 Task: Look for space in Warangal, India from 12th  August, 2023 to 15th August, 2023 for 3 adults in price range Rs.12000 to Rs.16000. Place can be entire place with 2 bedrooms having 3 beds and 1 bathroom. Property type can be house, flat, guest house. Amenities needed are: washing machine. Booking option can be shelf check-in. Required host language is English.
Action: Mouse moved to (484, 70)
Screenshot: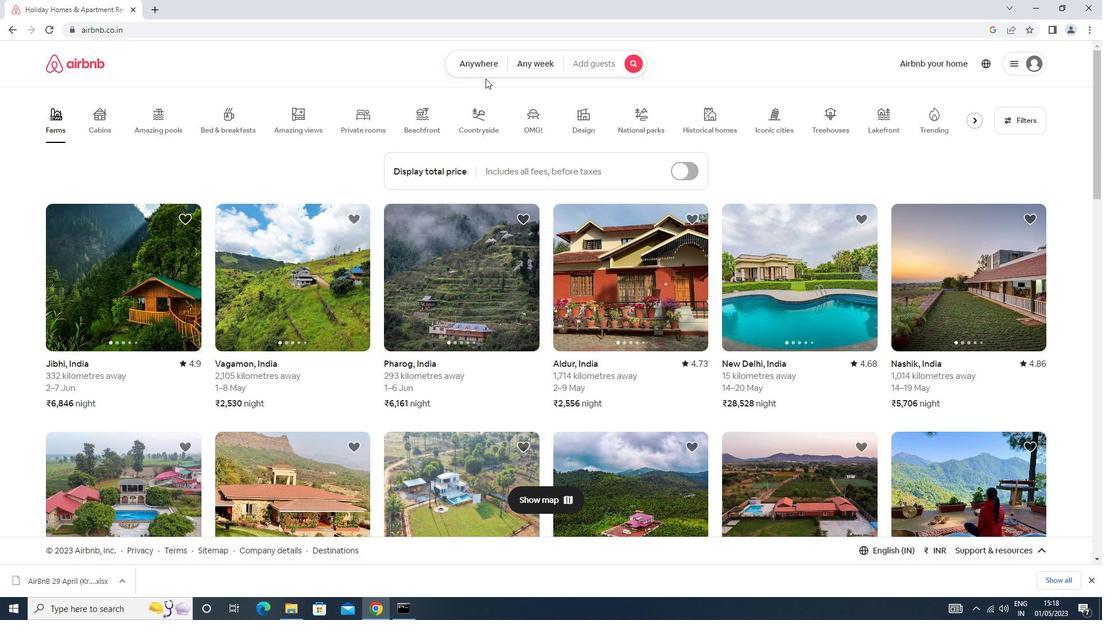 
Action: Mouse pressed left at (484, 70)
Screenshot: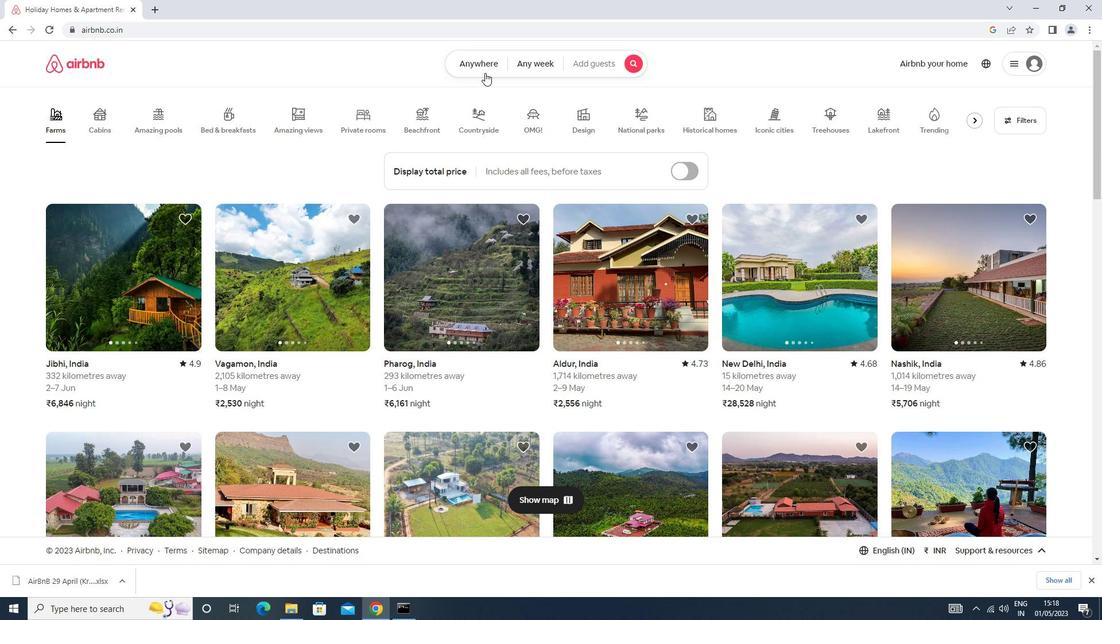 
Action: Mouse moved to (426, 109)
Screenshot: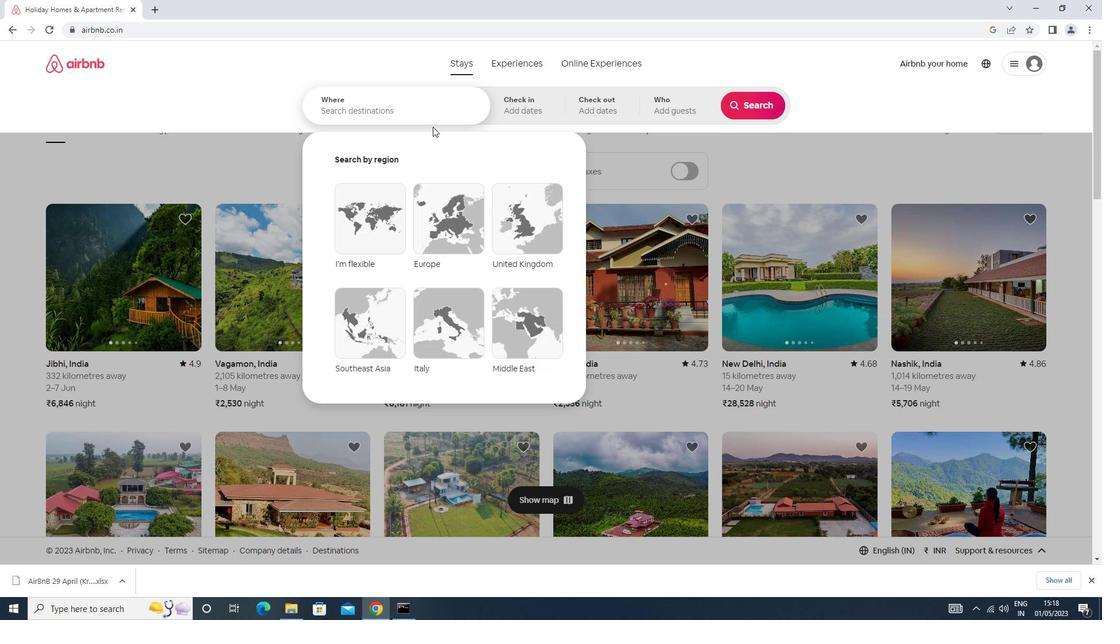 
Action: Mouse pressed left at (426, 109)
Screenshot: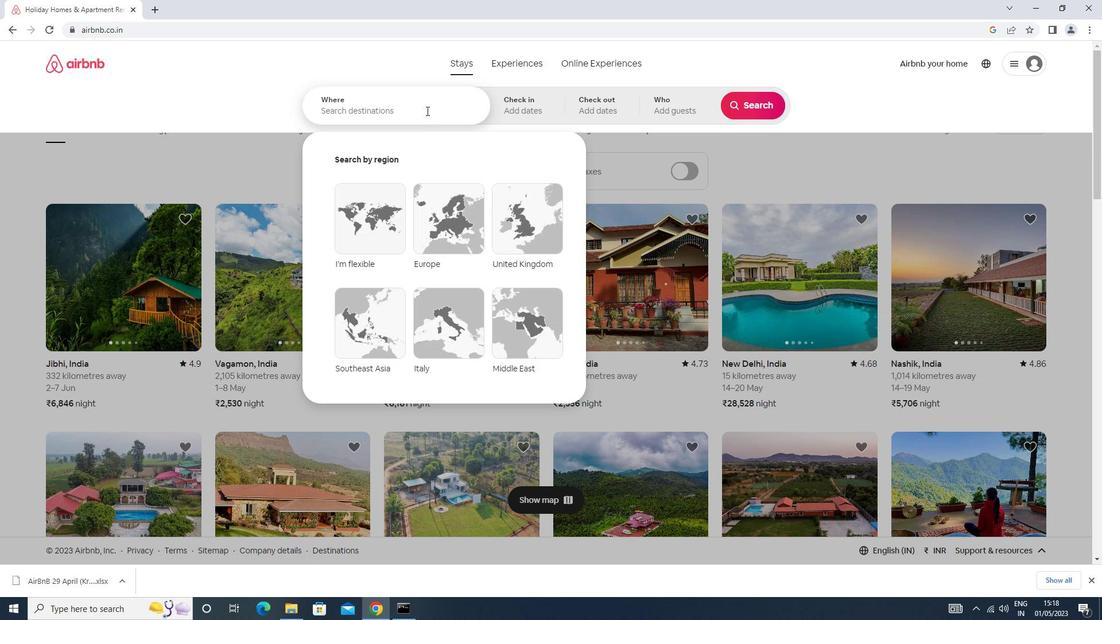
Action: Mouse moved to (422, 111)
Screenshot: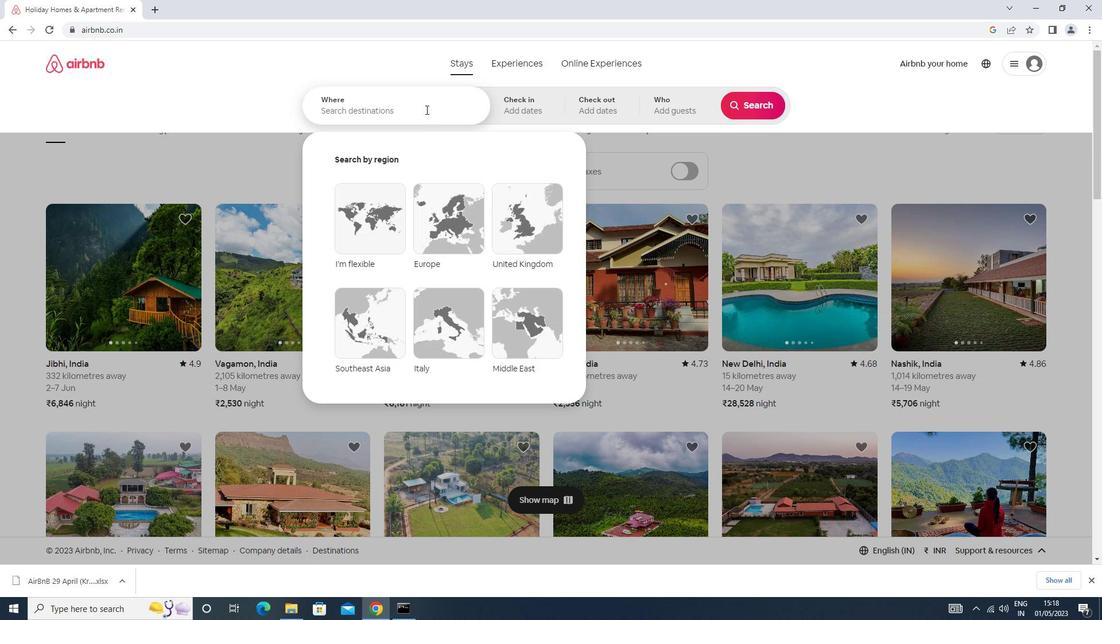 
Action: Key pressed <Key.caps_lock>w<Key.caps_lock>aranga;<Key.backspace>l<Key.space><Key.down><Key.enter>
Screenshot: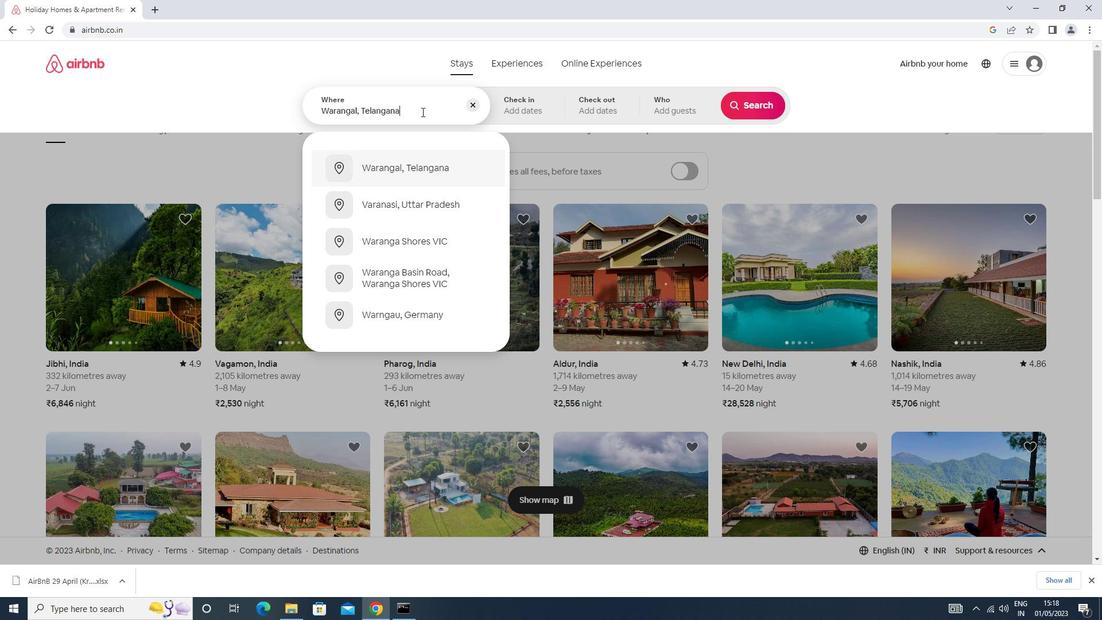 
Action: Mouse moved to (750, 189)
Screenshot: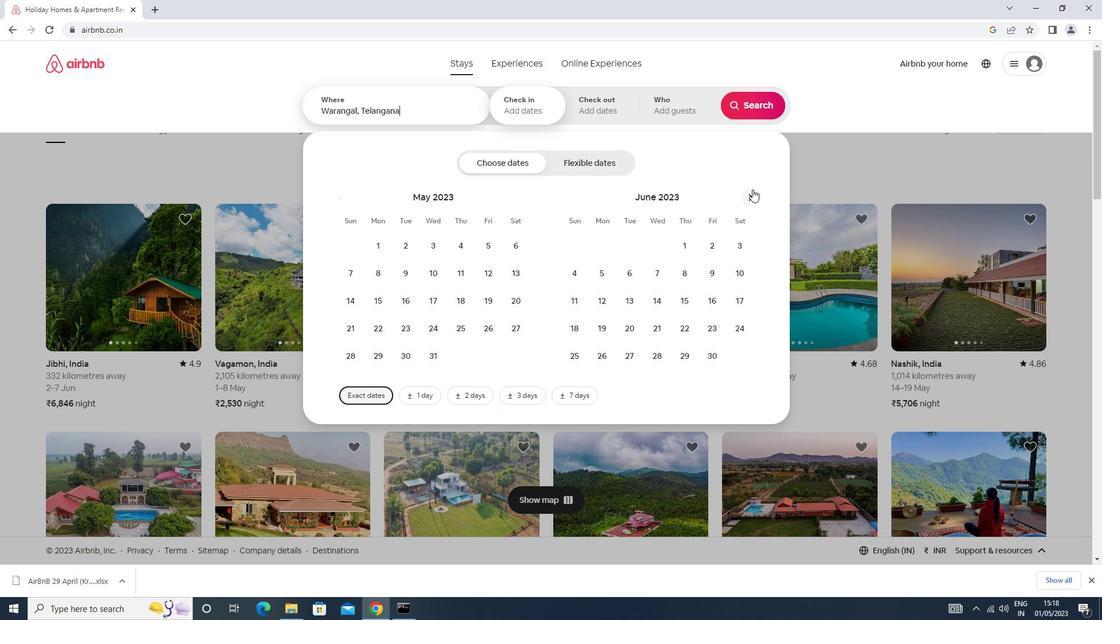 
Action: Mouse pressed left at (750, 189)
Screenshot: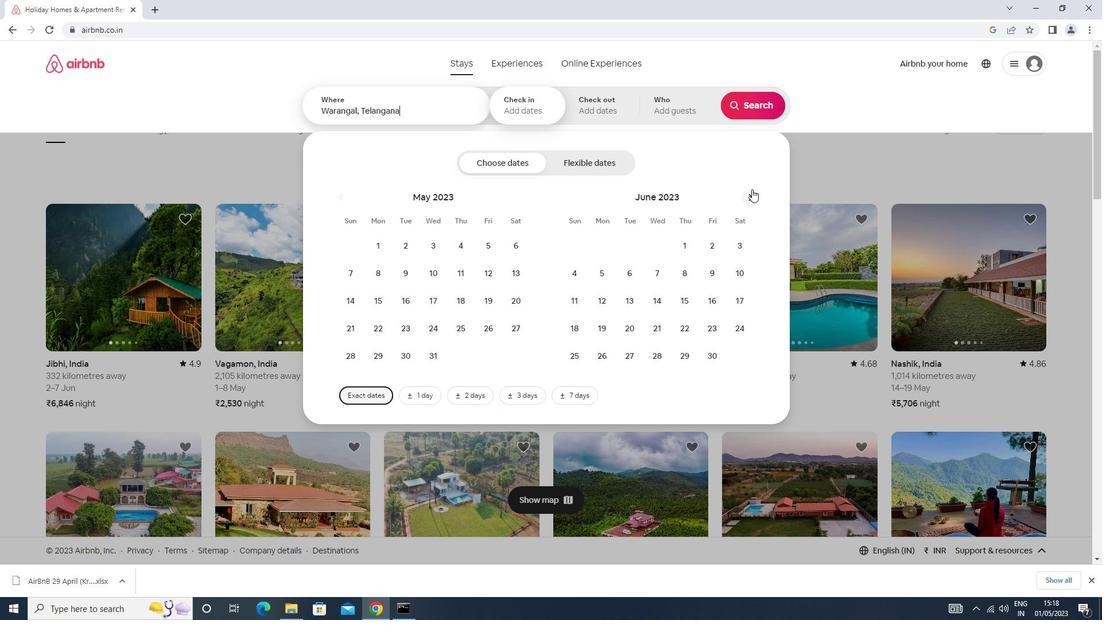 
Action: Mouse moved to (749, 191)
Screenshot: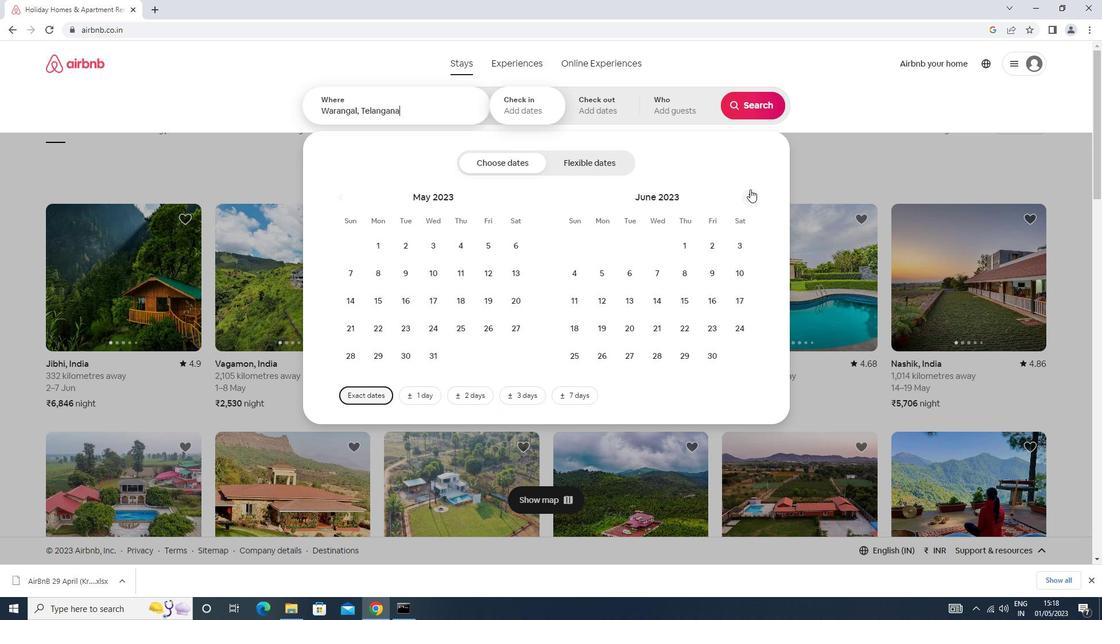 
Action: Mouse pressed left at (749, 191)
Screenshot: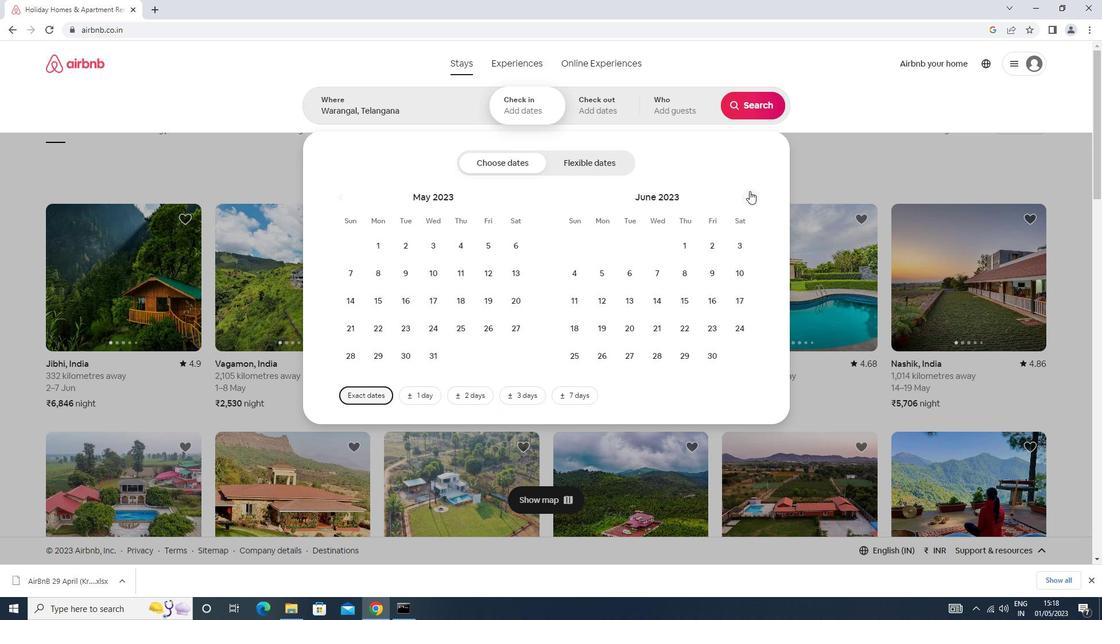 
Action: Mouse moved to (749, 191)
Screenshot: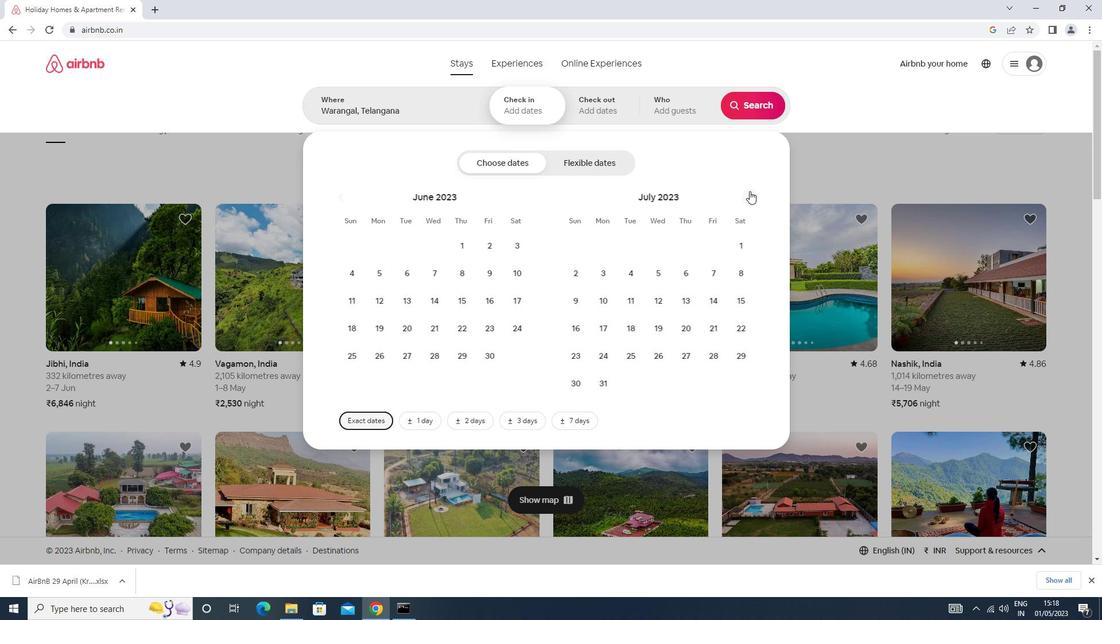 
Action: Mouse pressed left at (749, 191)
Screenshot: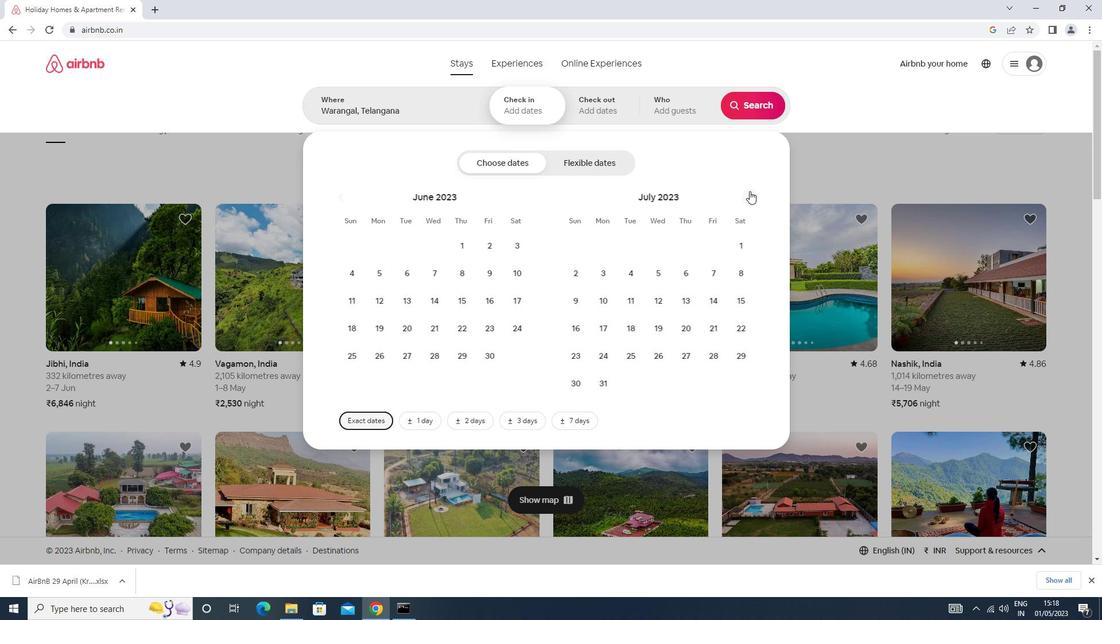 
Action: Mouse moved to (735, 271)
Screenshot: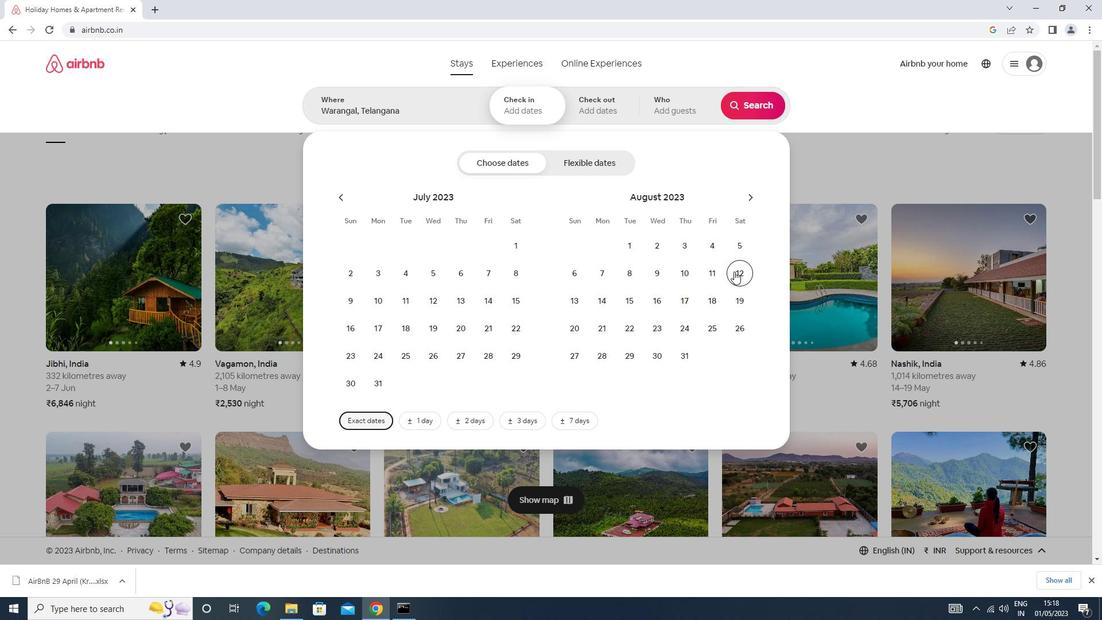 
Action: Mouse pressed left at (735, 271)
Screenshot: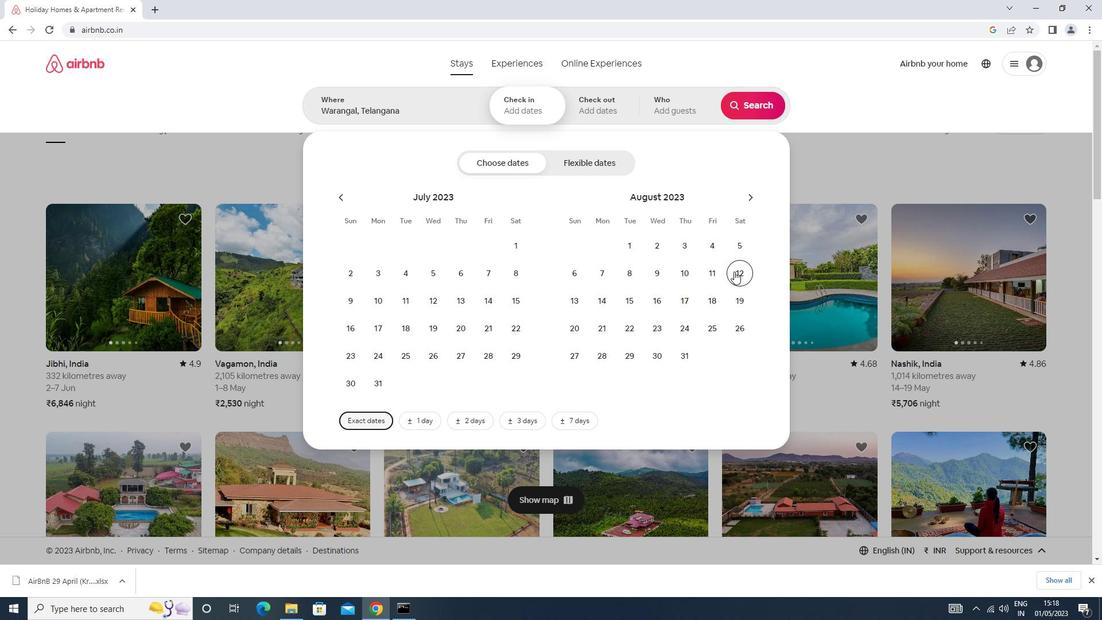 
Action: Mouse moved to (627, 298)
Screenshot: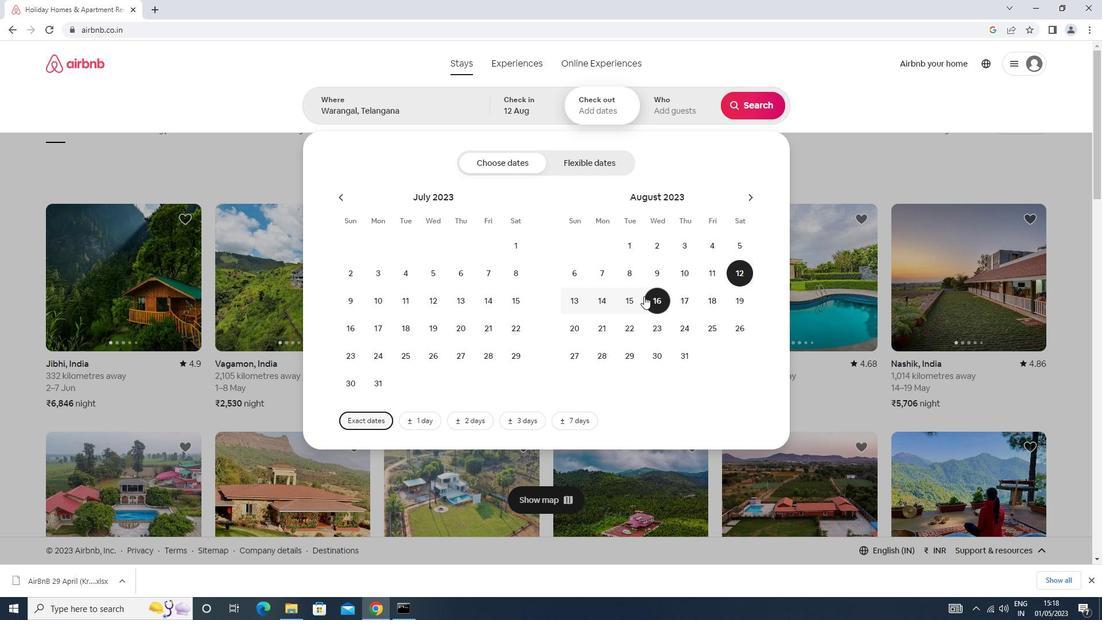 
Action: Mouse pressed left at (627, 298)
Screenshot: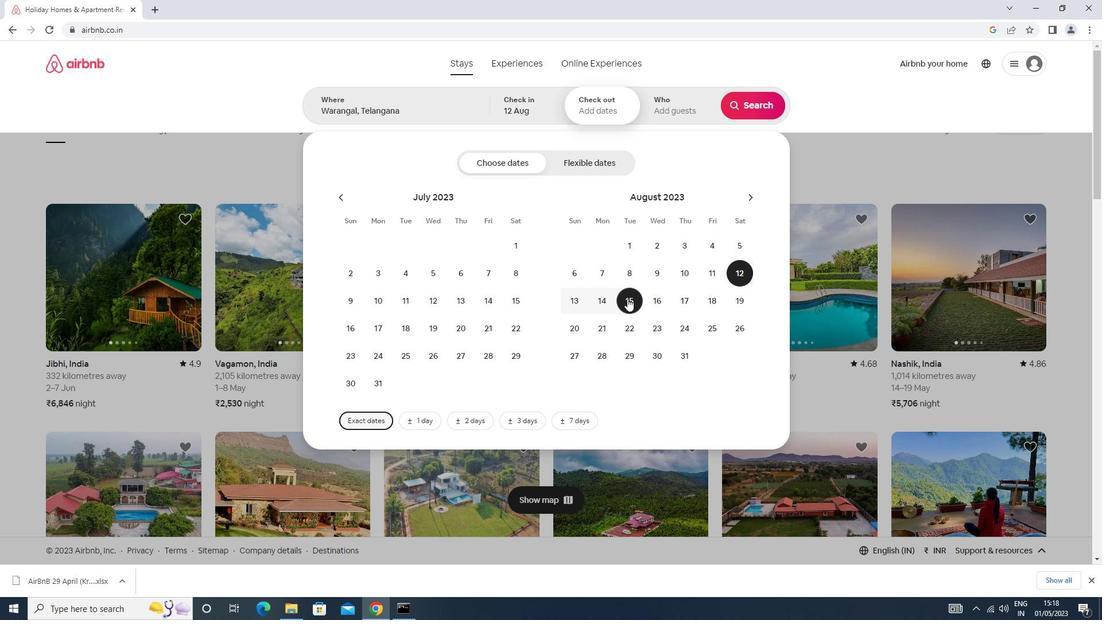 
Action: Mouse moved to (658, 116)
Screenshot: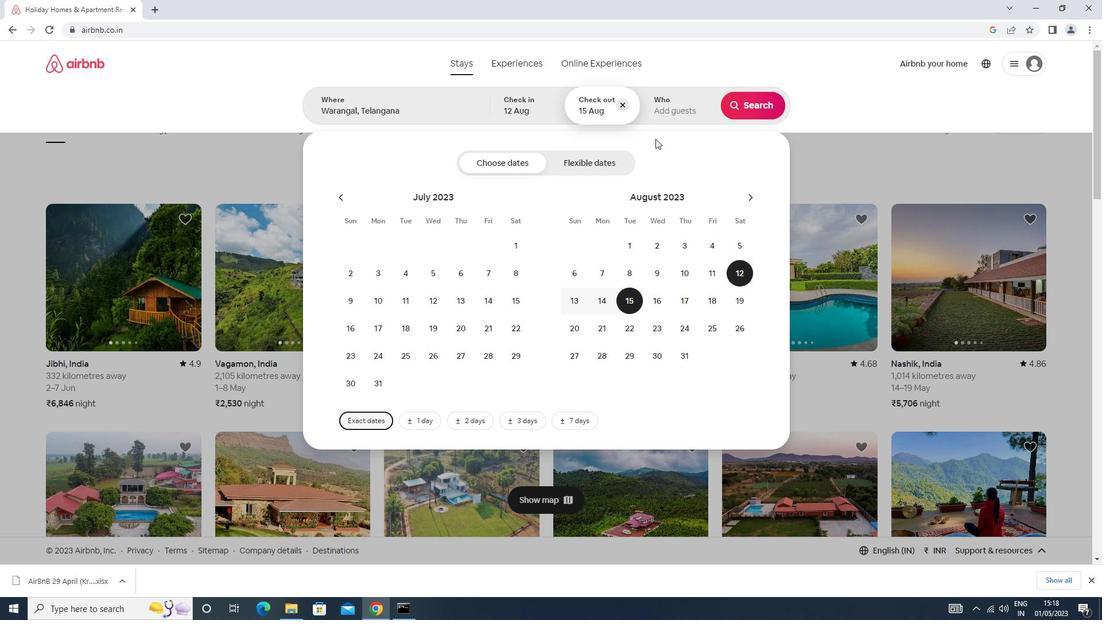 
Action: Mouse pressed left at (658, 116)
Screenshot: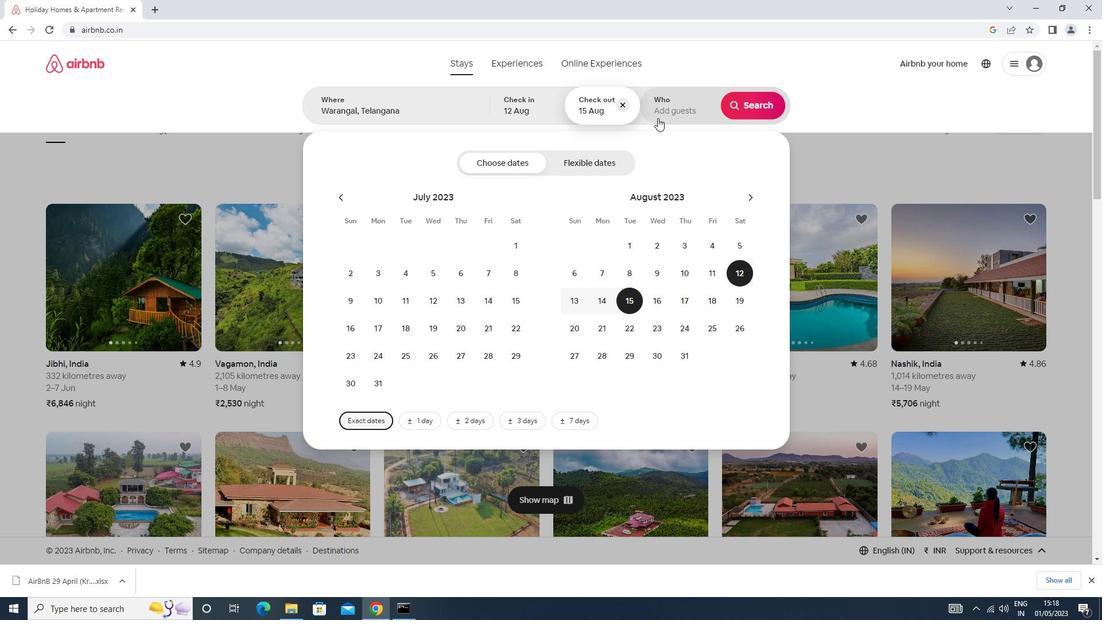 
Action: Mouse moved to (761, 169)
Screenshot: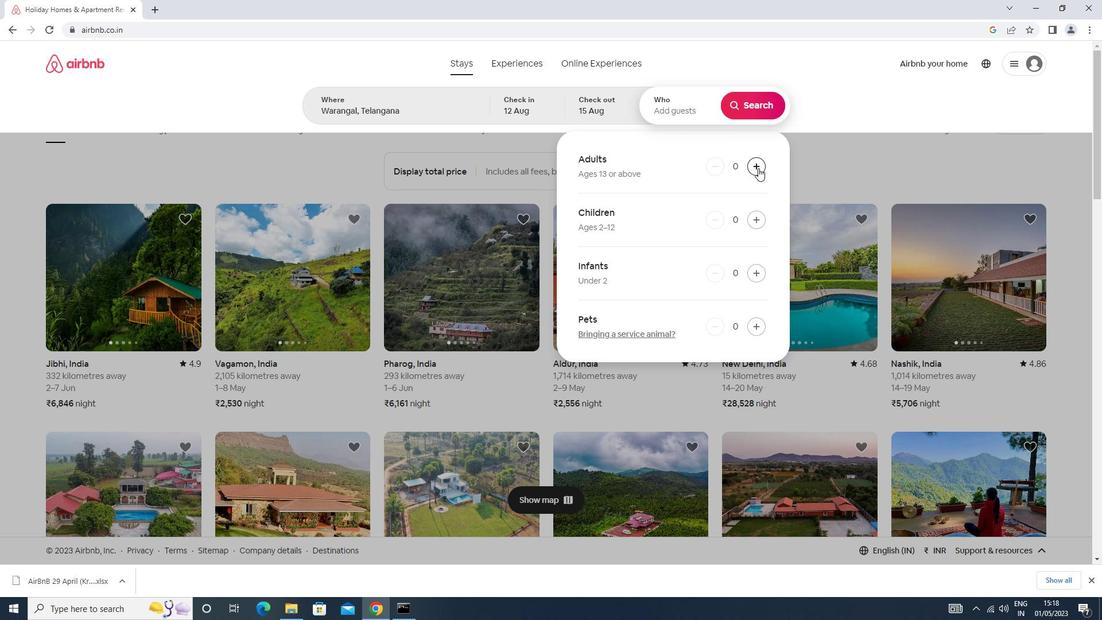 
Action: Mouse pressed left at (761, 169)
Screenshot: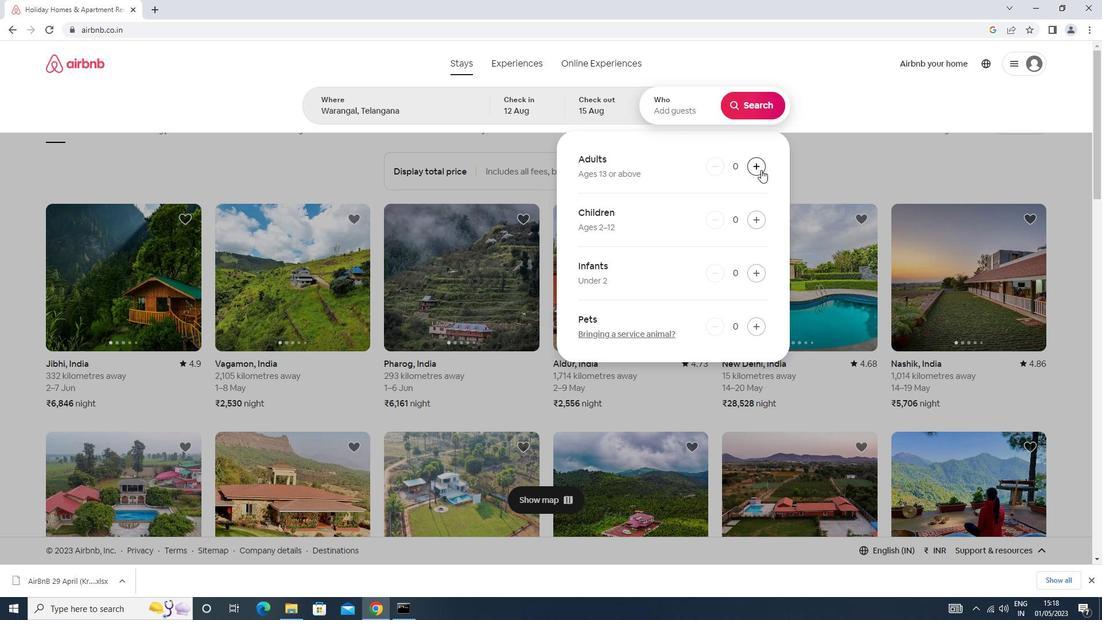 
Action: Mouse moved to (761, 169)
Screenshot: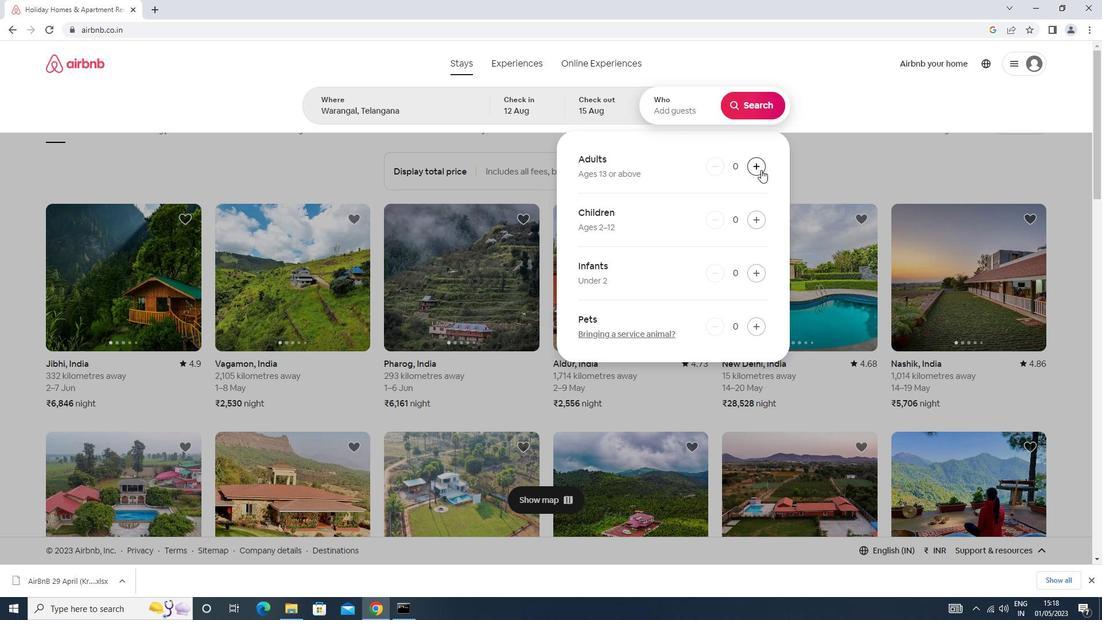 
Action: Mouse pressed left at (761, 169)
Screenshot: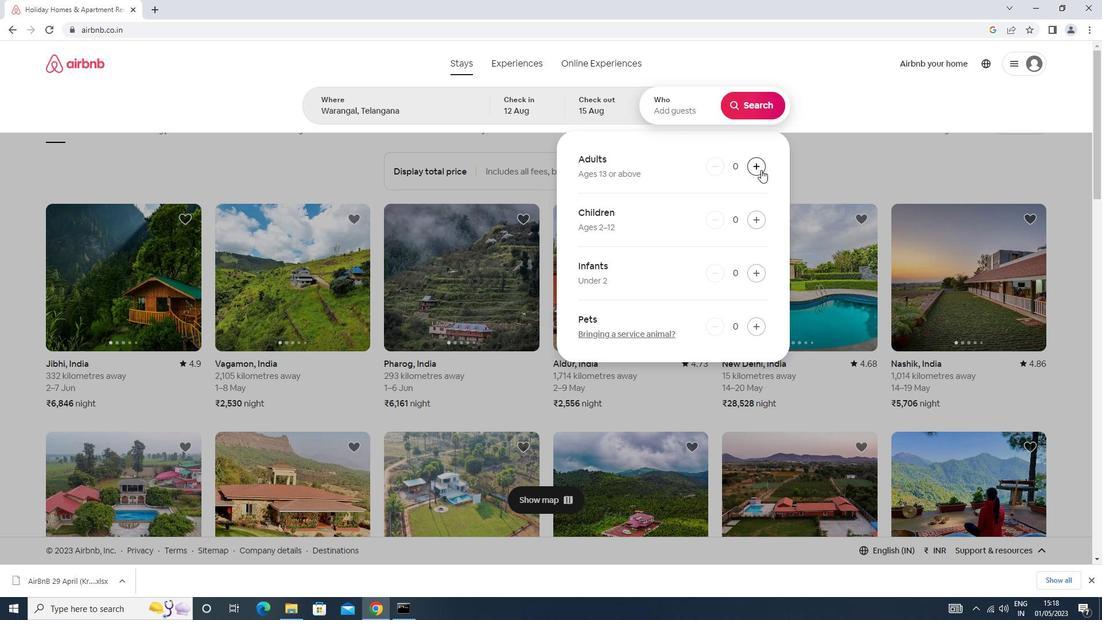 
Action: Mouse moved to (762, 169)
Screenshot: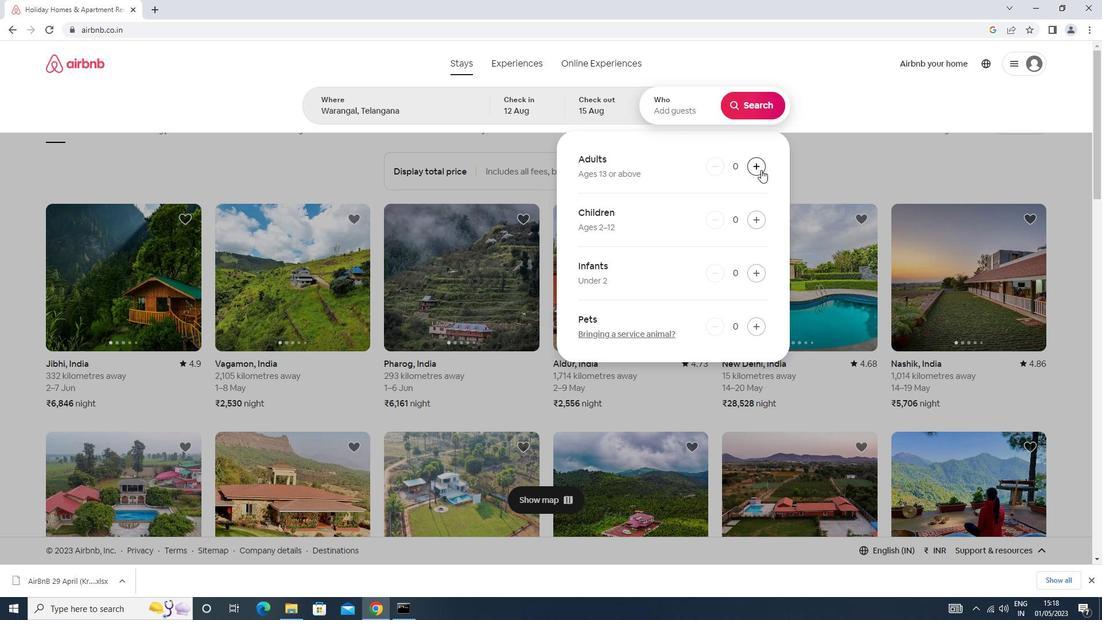 
Action: Mouse pressed left at (762, 169)
Screenshot: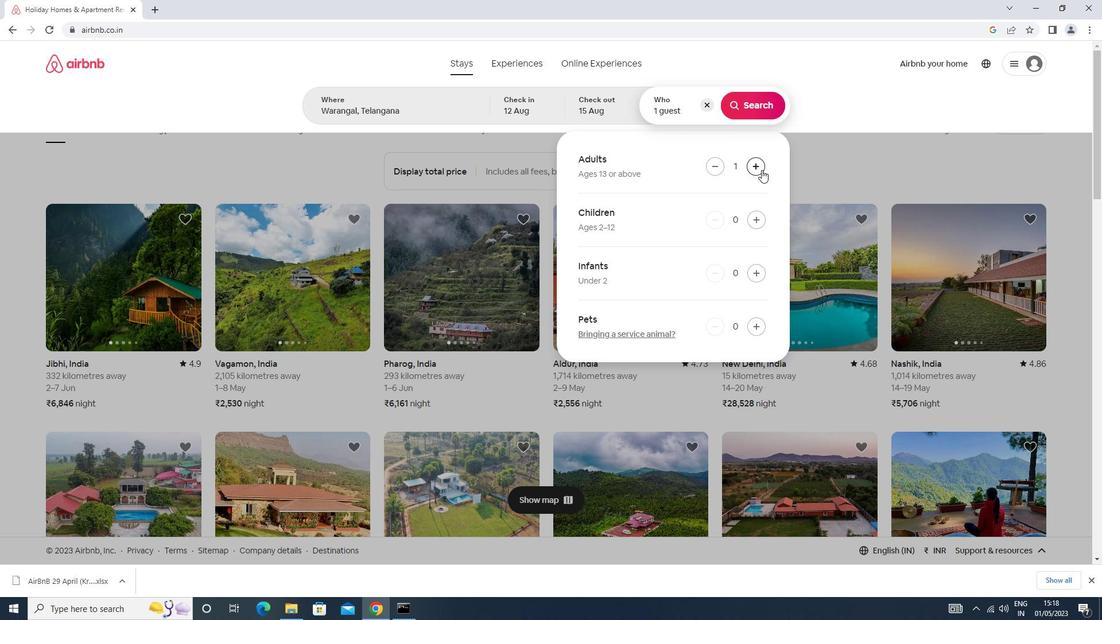
Action: Mouse moved to (757, 100)
Screenshot: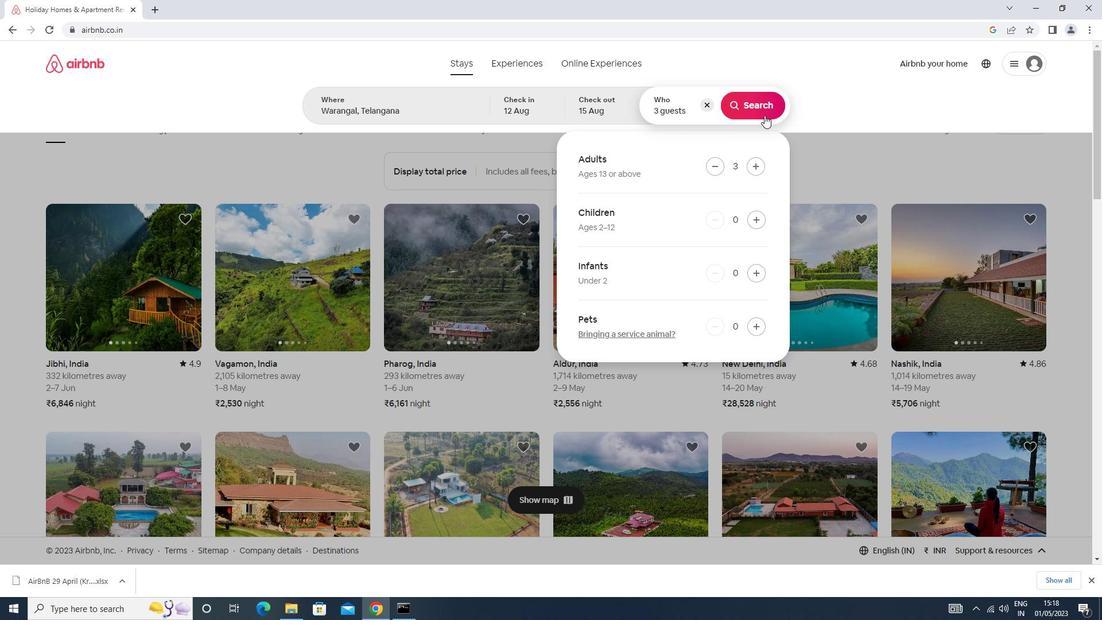 
Action: Mouse pressed left at (757, 100)
Screenshot: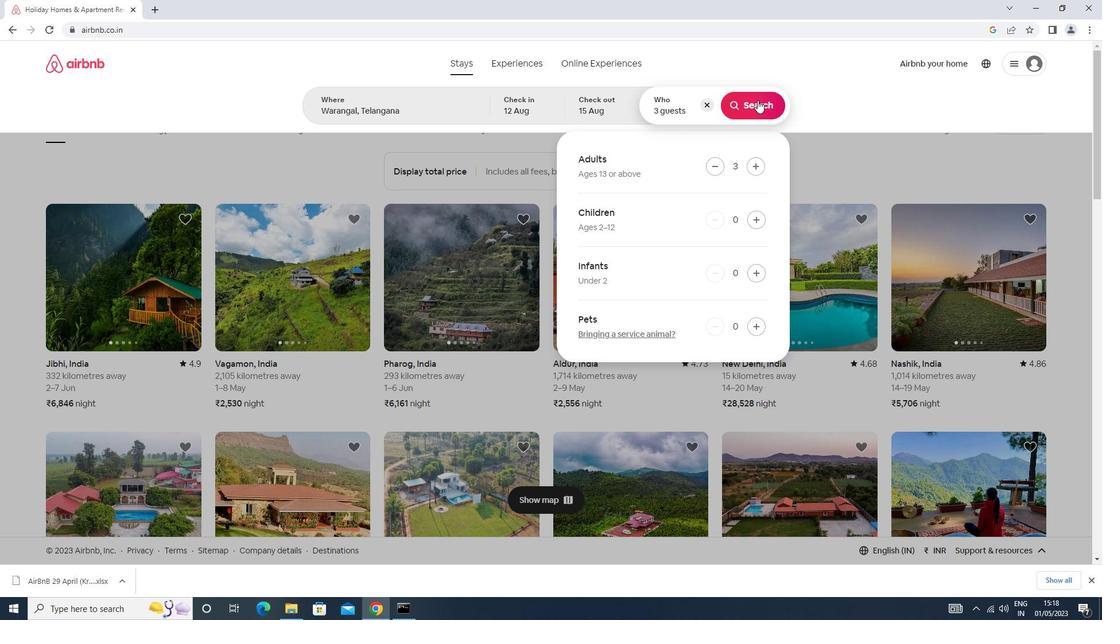 
Action: Mouse moved to (1035, 109)
Screenshot: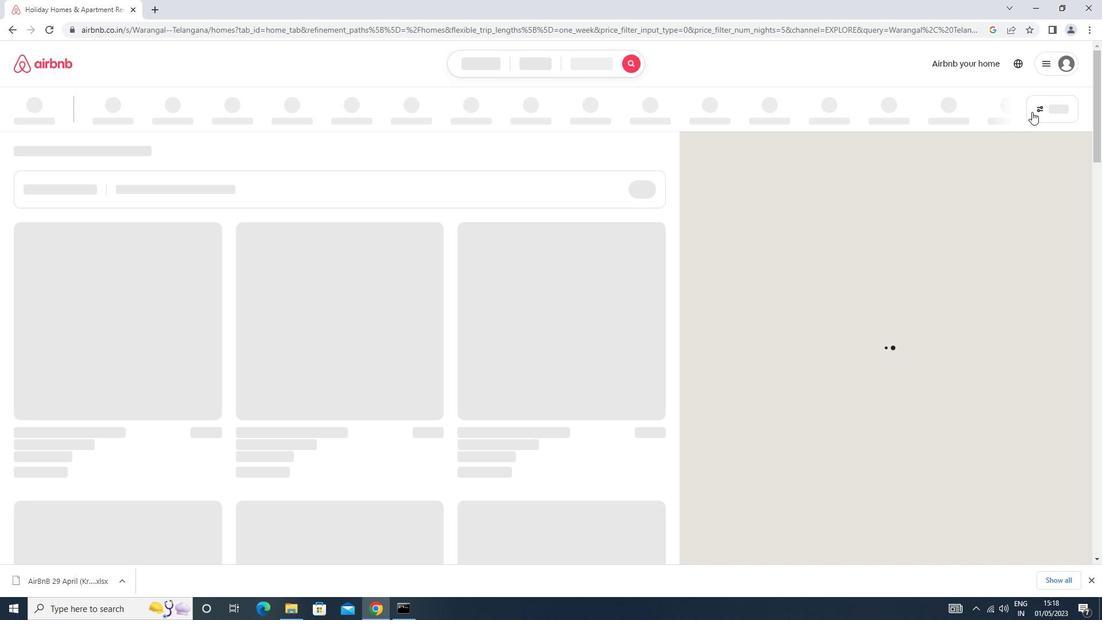 
Action: Mouse pressed left at (1035, 109)
Screenshot: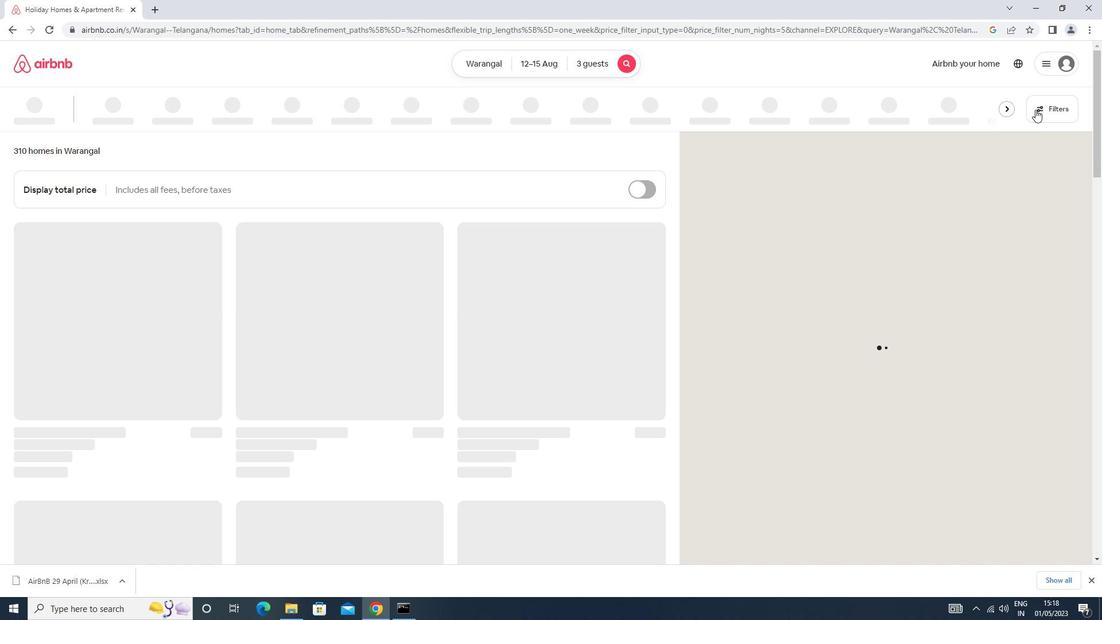 
Action: Mouse moved to (478, 261)
Screenshot: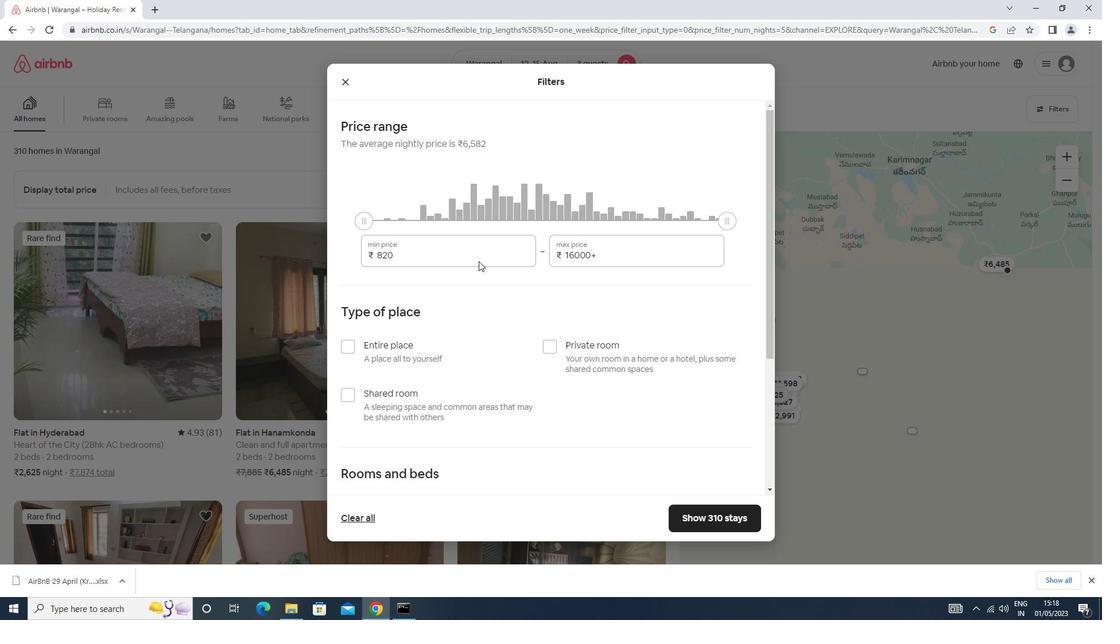 
Action: Mouse pressed left at (478, 261)
Screenshot: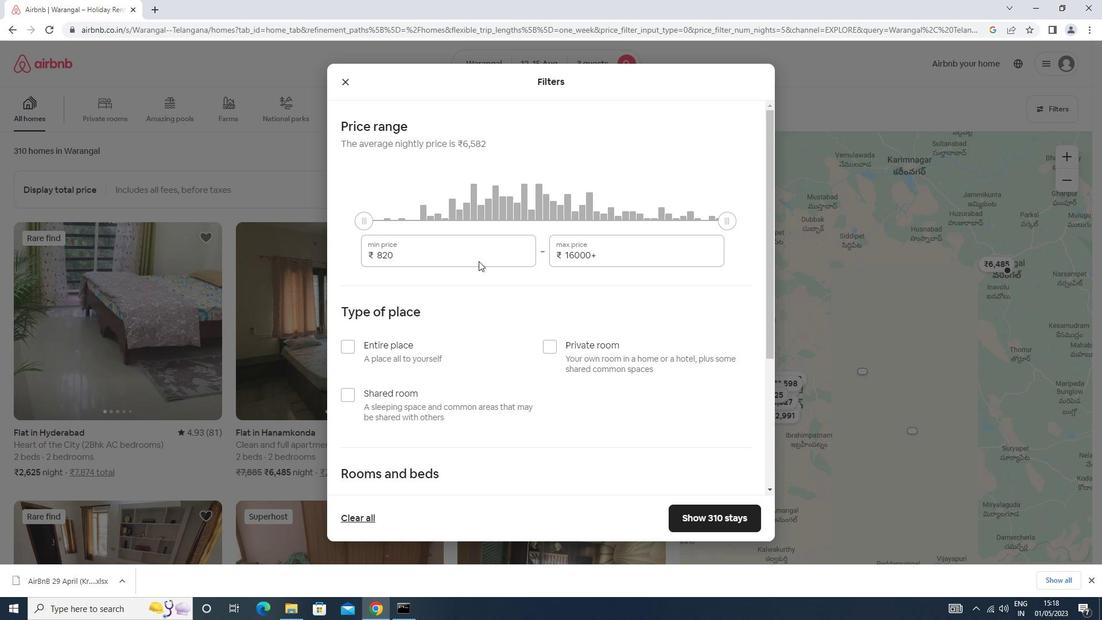
Action: Mouse moved to (481, 258)
Screenshot: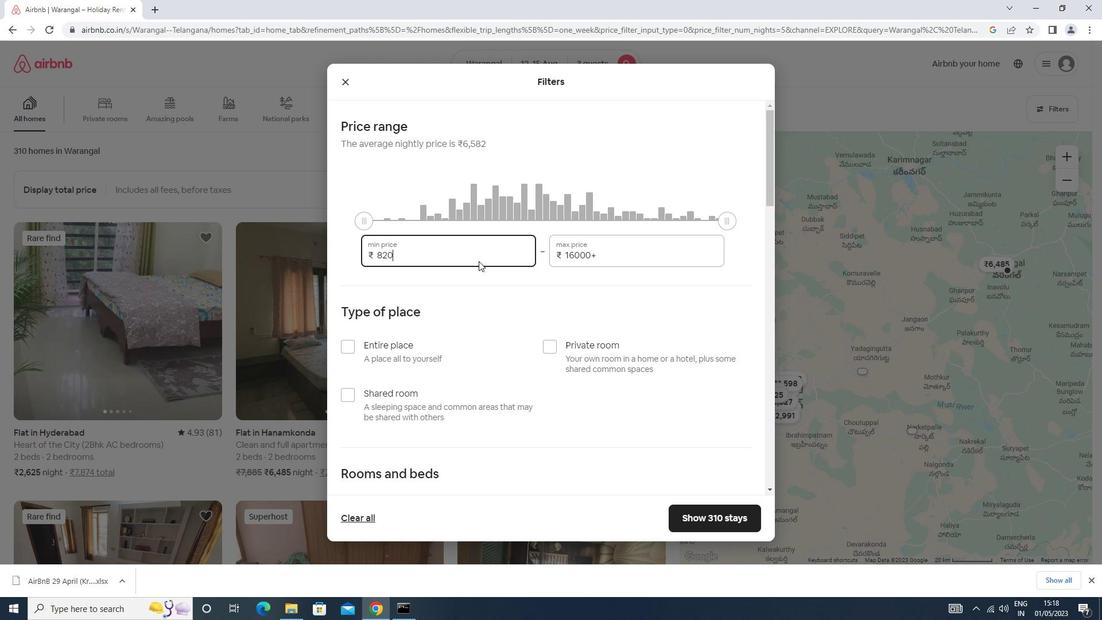 
Action: Key pressed <Key.backspace><Key.backspace><Key.backspace><Key.backspace><Key.backspace><Key.backspace><Key.backspace><Key.backspace><Key.backspace>12000<Key.tab>16000
Screenshot: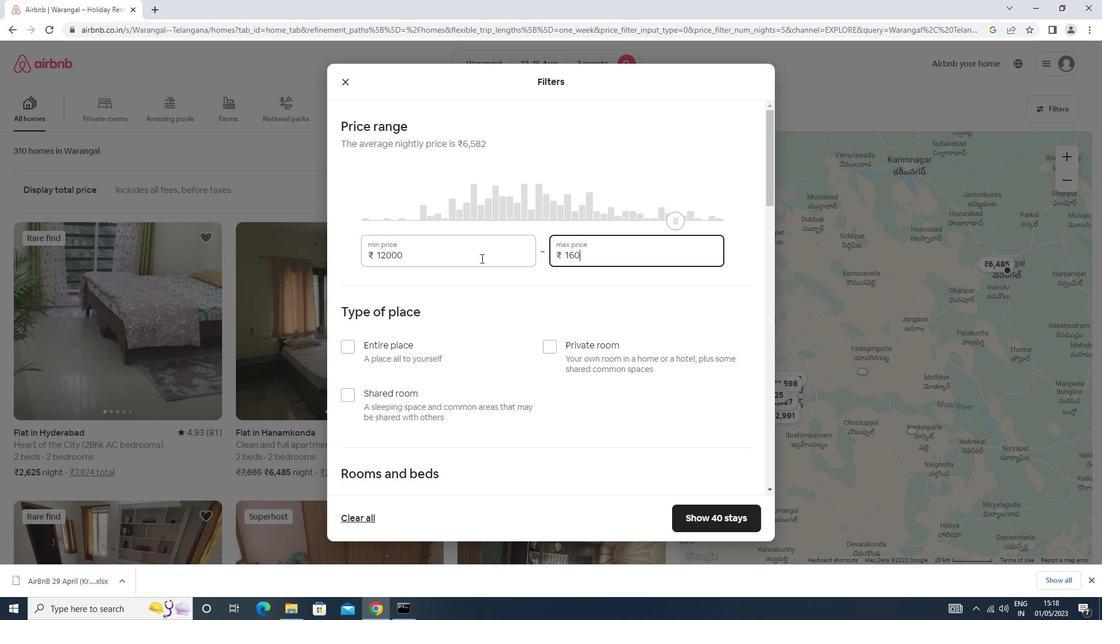 
Action: Mouse scrolled (481, 257) with delta (0, 0)
Screenshot: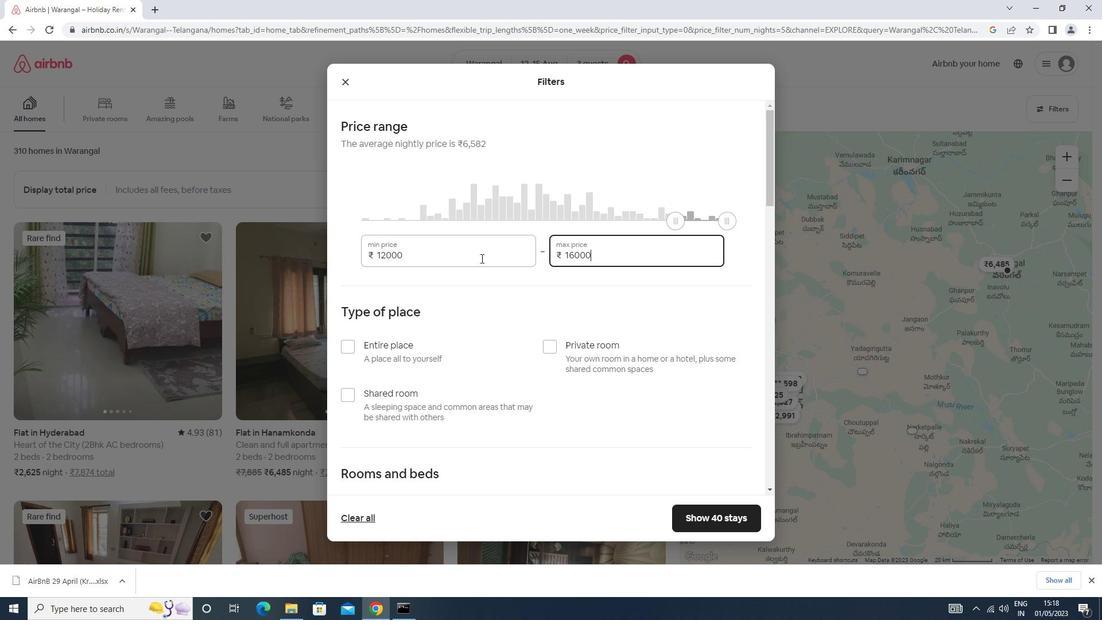 
Action: Mouse moved to (380, 287)
Screenshot: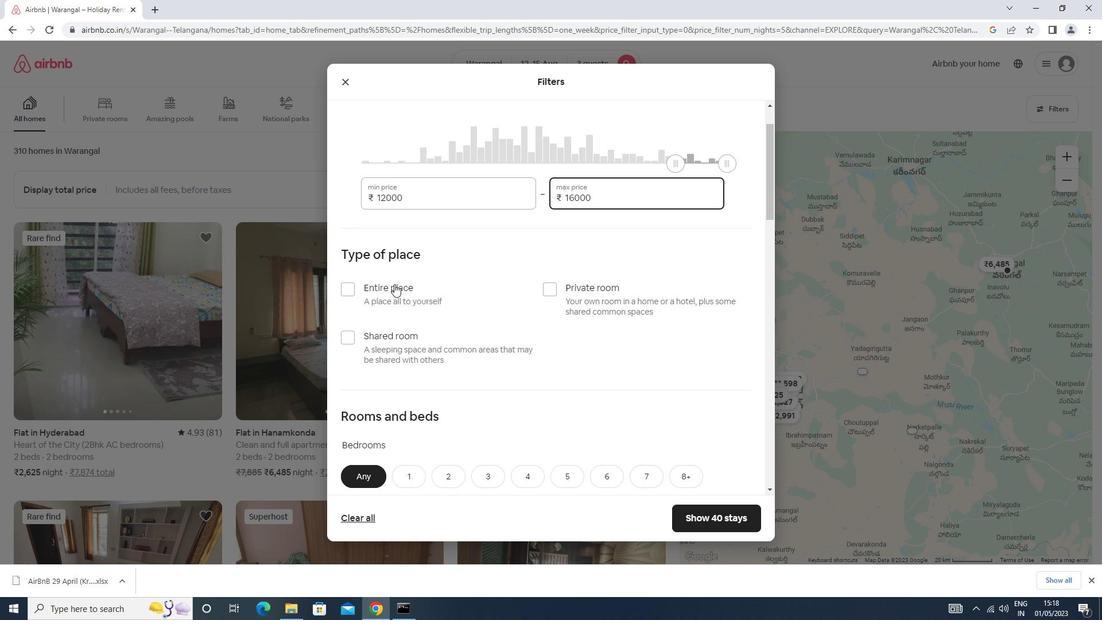
Action: Mouse pressed left at (380, 287)
Screenshot: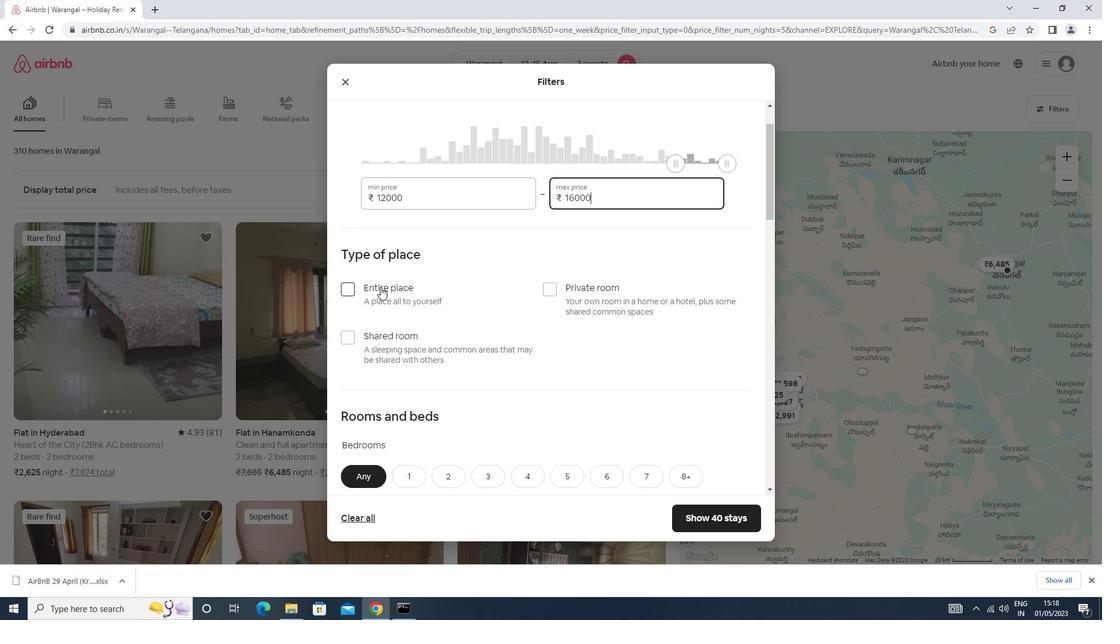 
Action: Mouse scrolled (380, 286) with delta (0, 0)
Screenshot: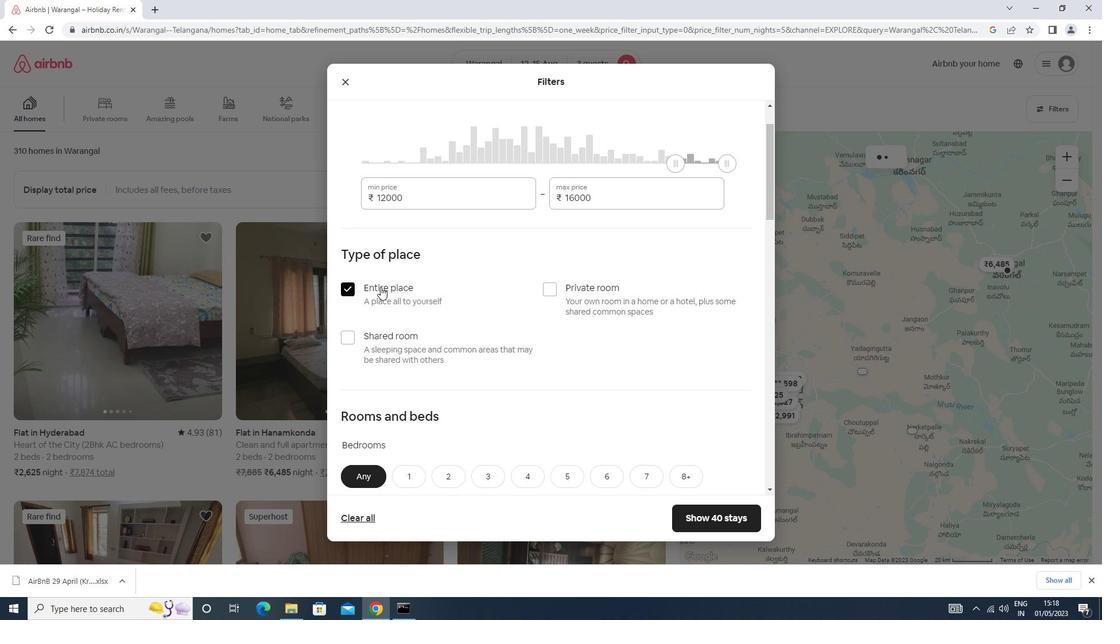 
Action: Mouse scrolled (380, 286) with delta (0, 0)
Screenshot: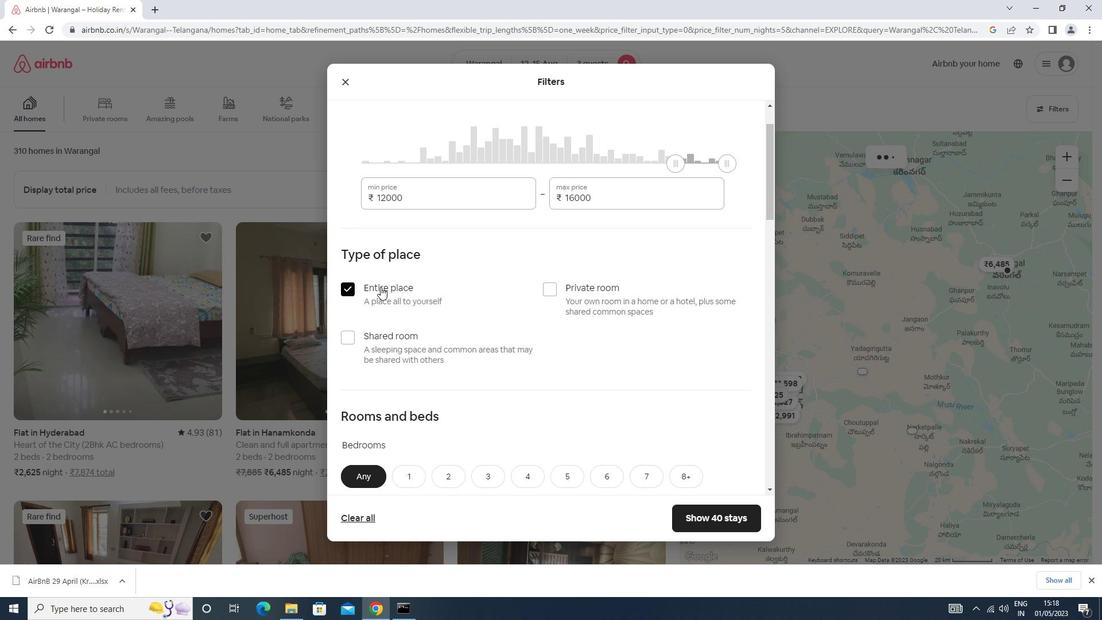 
Action: Mouse moved to (450, 359)
Screenshot: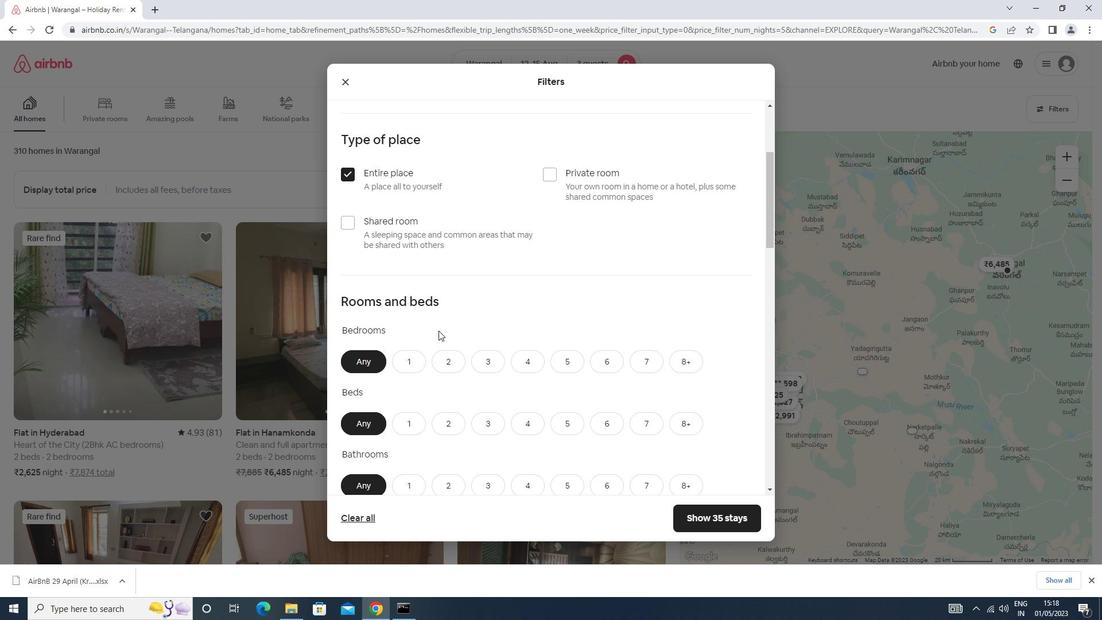 
Action: Mouse pressed left at (450, 359)
Screenshot: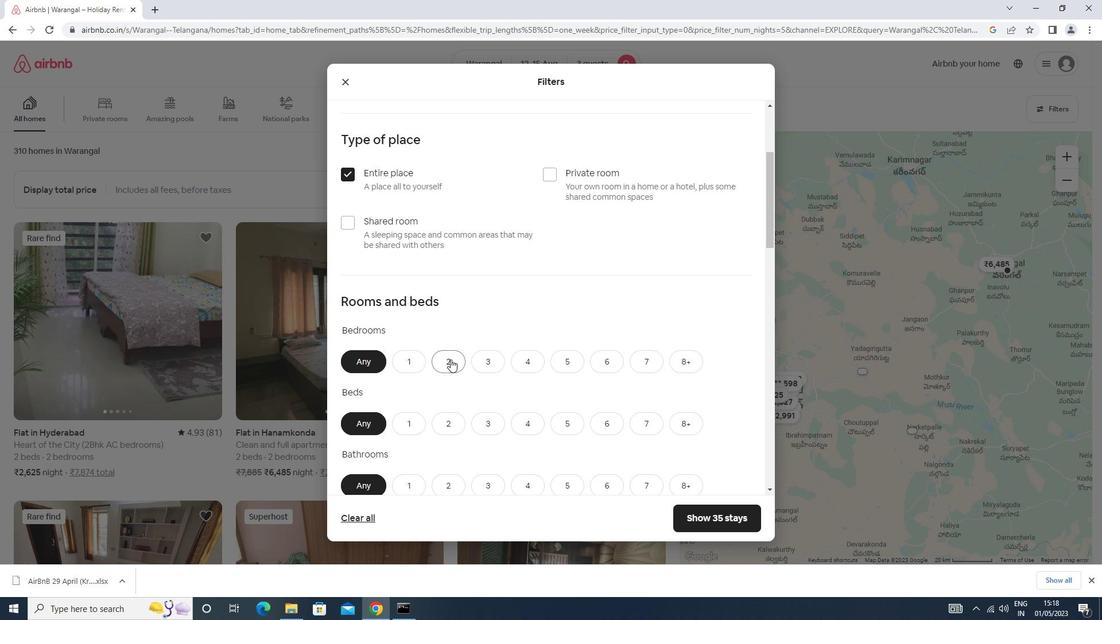 
Action: Mouse scrolled (450, 358) with delta (0, 0)
Screenshot: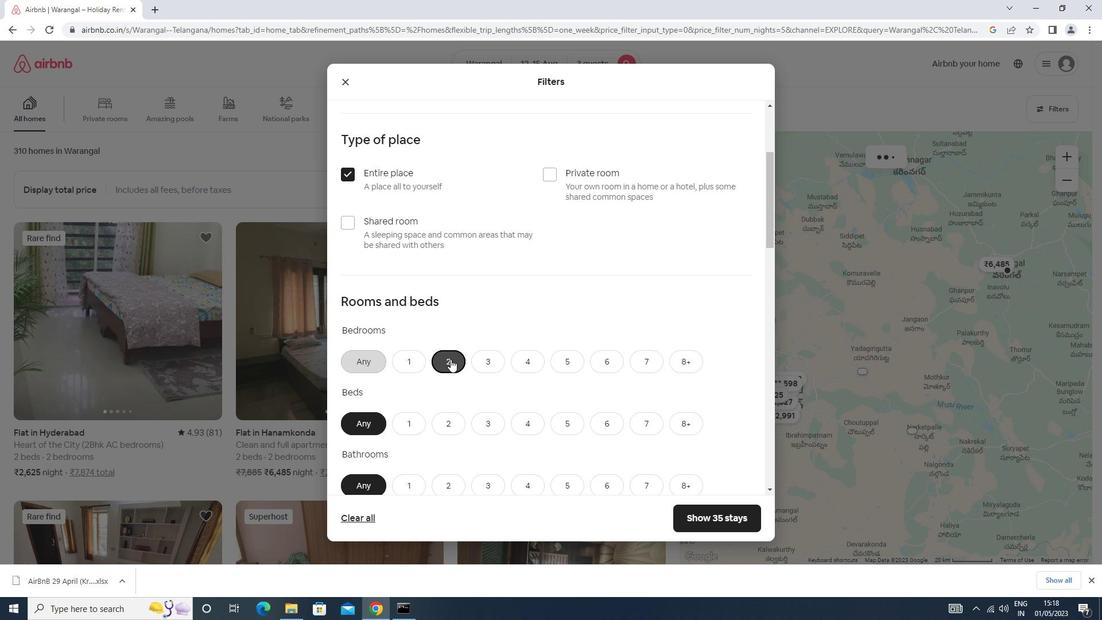 
Action: Mouse moved to (478, 365)
Screenshot: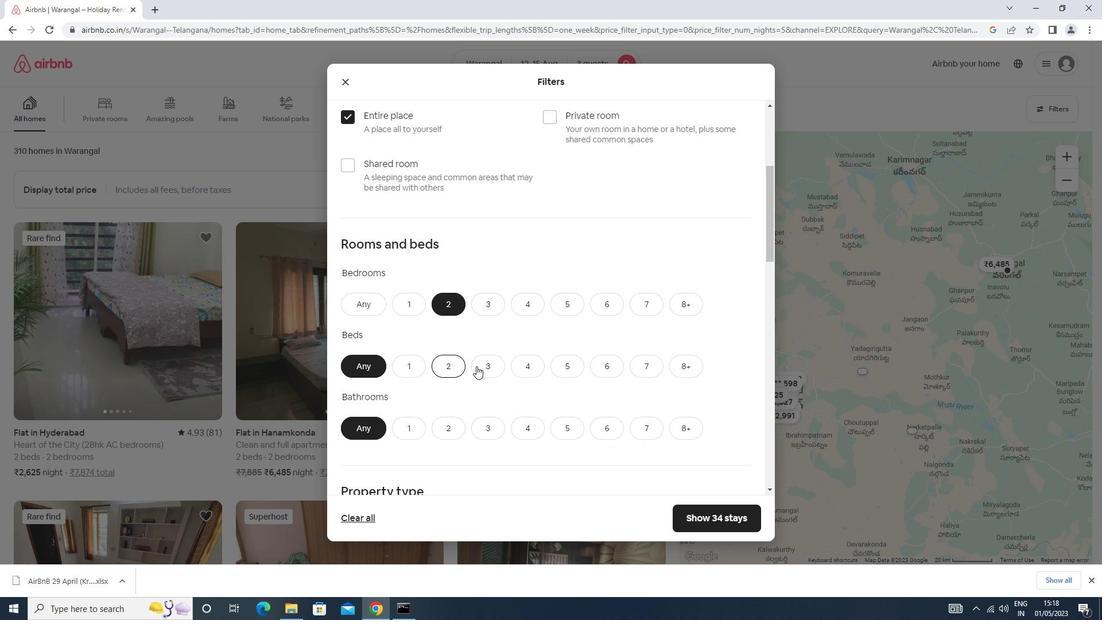 
Action: Mouse pressed left at (478, 365)
Screenshot: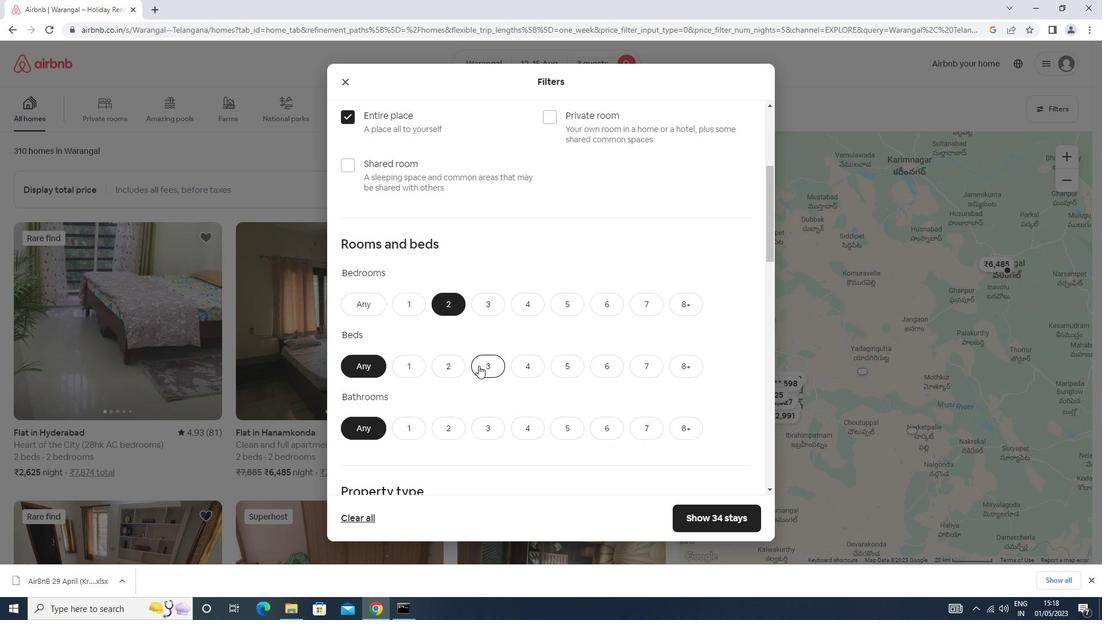 
Action: Mouse moved to (478, 364)
Screenshot: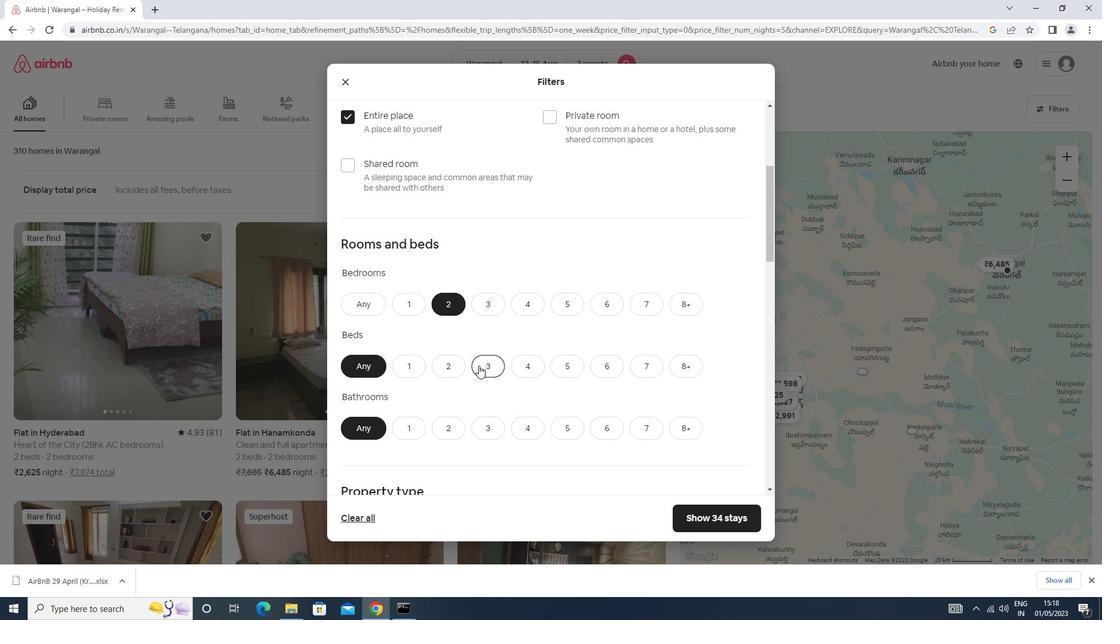 
Action: Mouse scrolled (478, 363) with delta (0, 0)
Screenshot: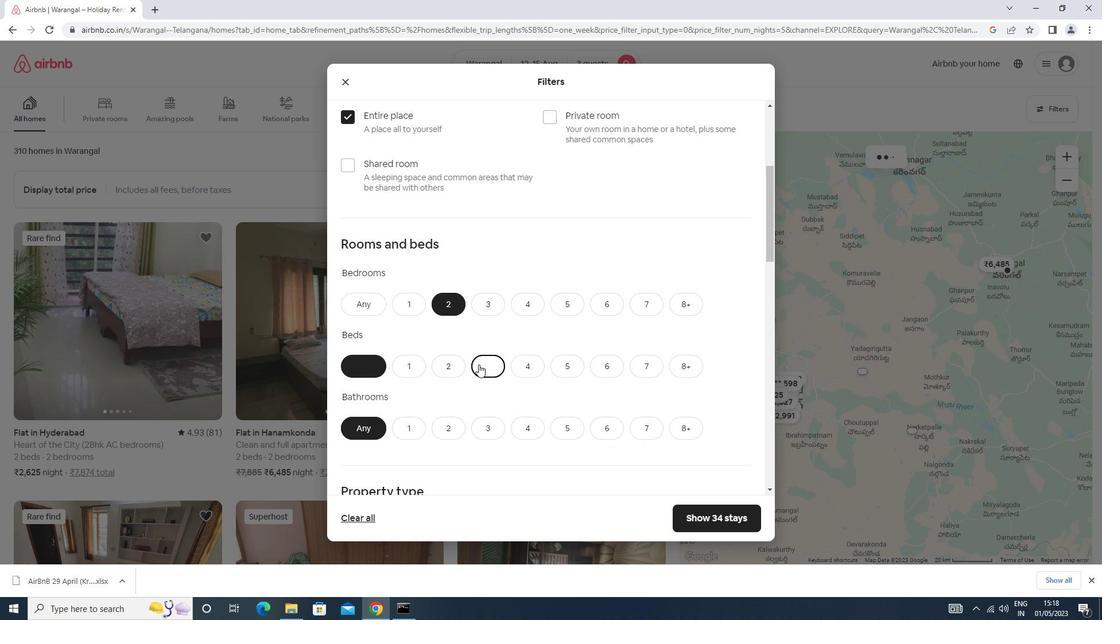 
Action: Mouse moved to (478, 364)
Screenshot: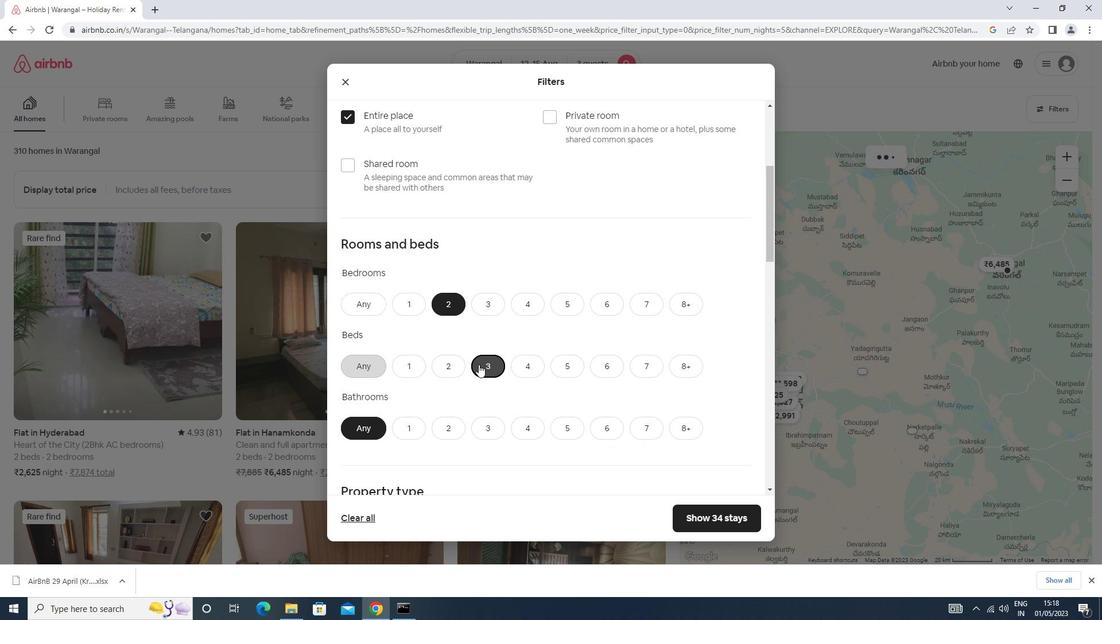 
Action: Mouse scrolled (478, 363) with delta (0, 0)
Screenshot: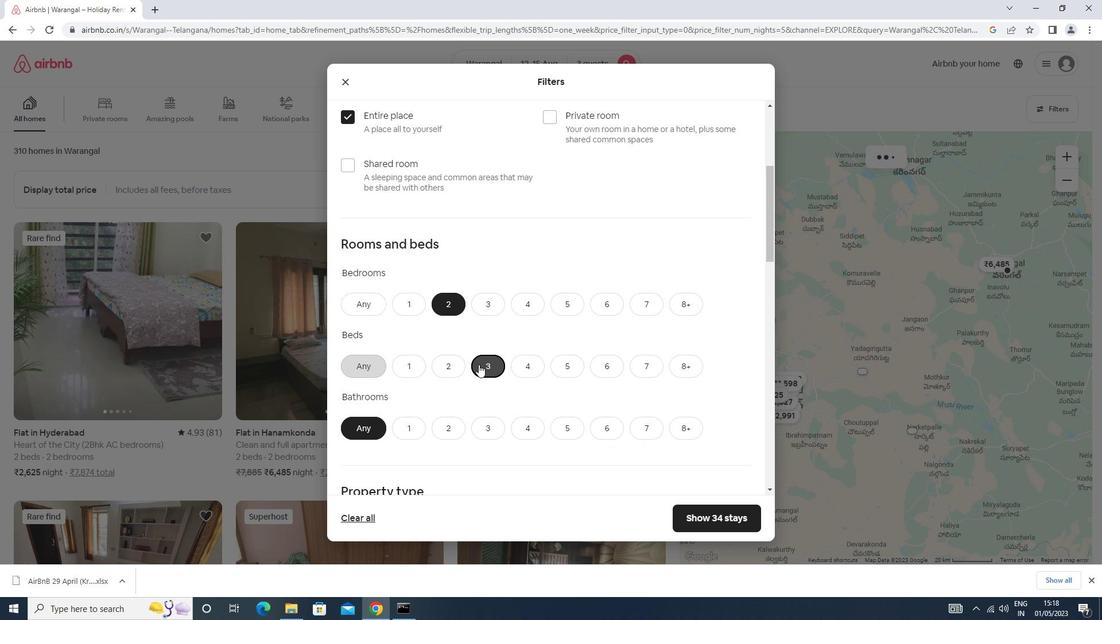 
Action: Mouse moved to (409, 315)
Screenshot: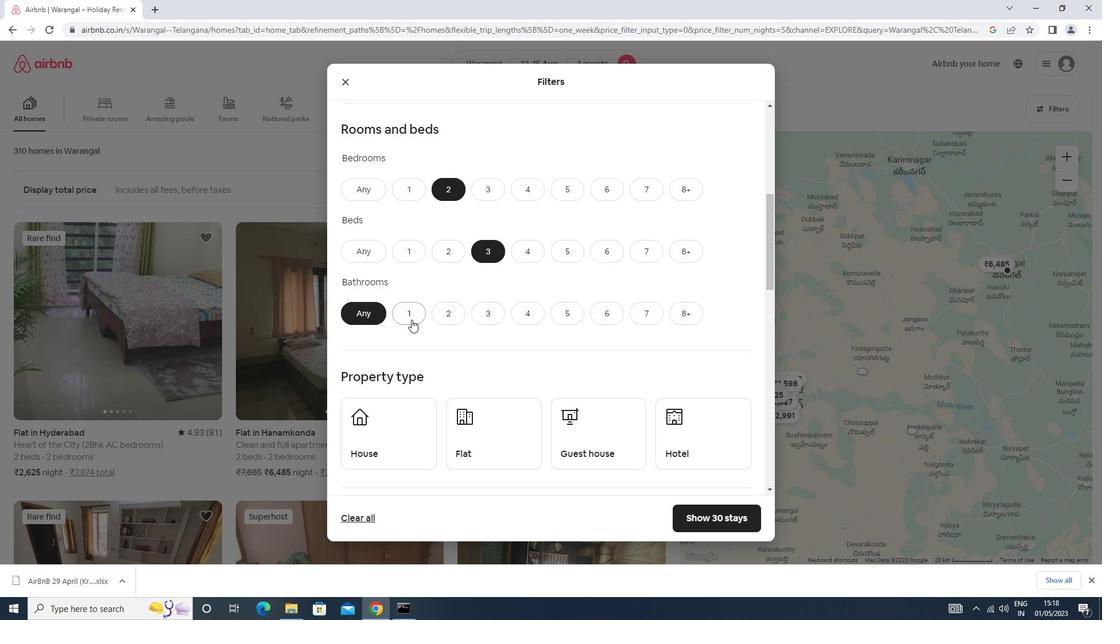 
Action: Mouse pressed left at (409, 315)
Screenshot: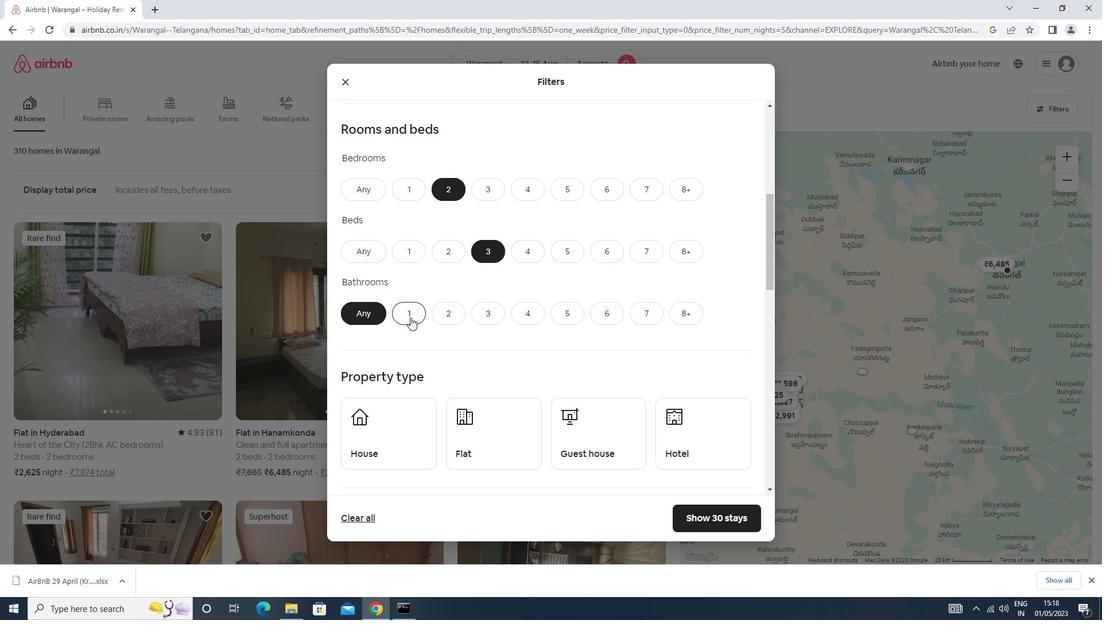 
Action: Mouse moved to (409, 314)
Screenshot: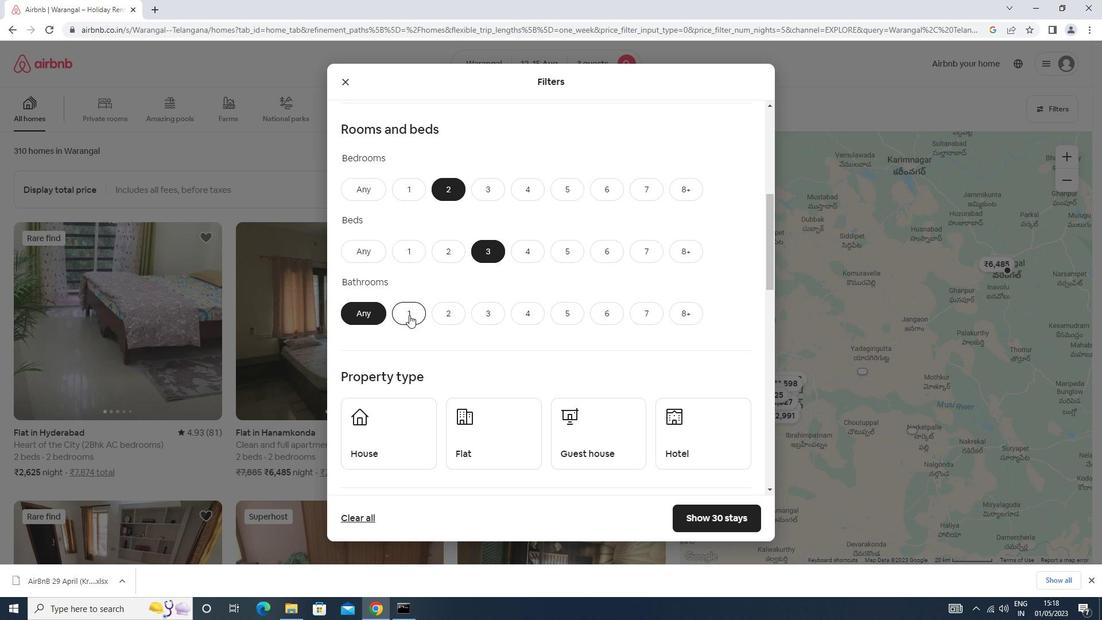 
Action: Mouse scrolled (409, 313) with delta (0, 0)
Screenshot: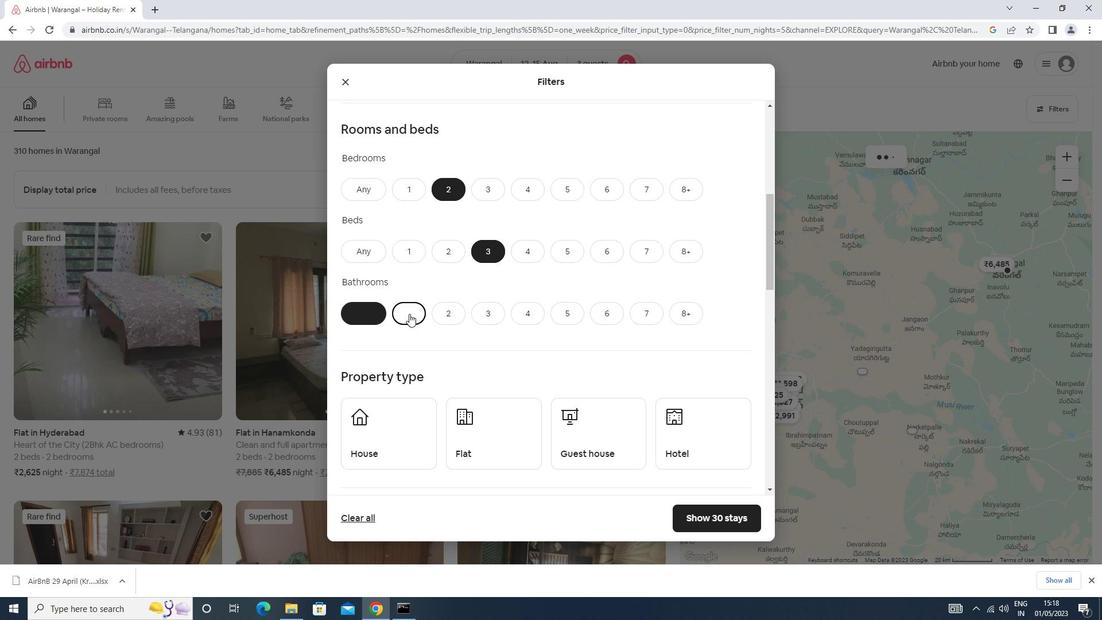 
Action: Mouse scrolled (409, 313) with delta (0, 0)
Screenshot: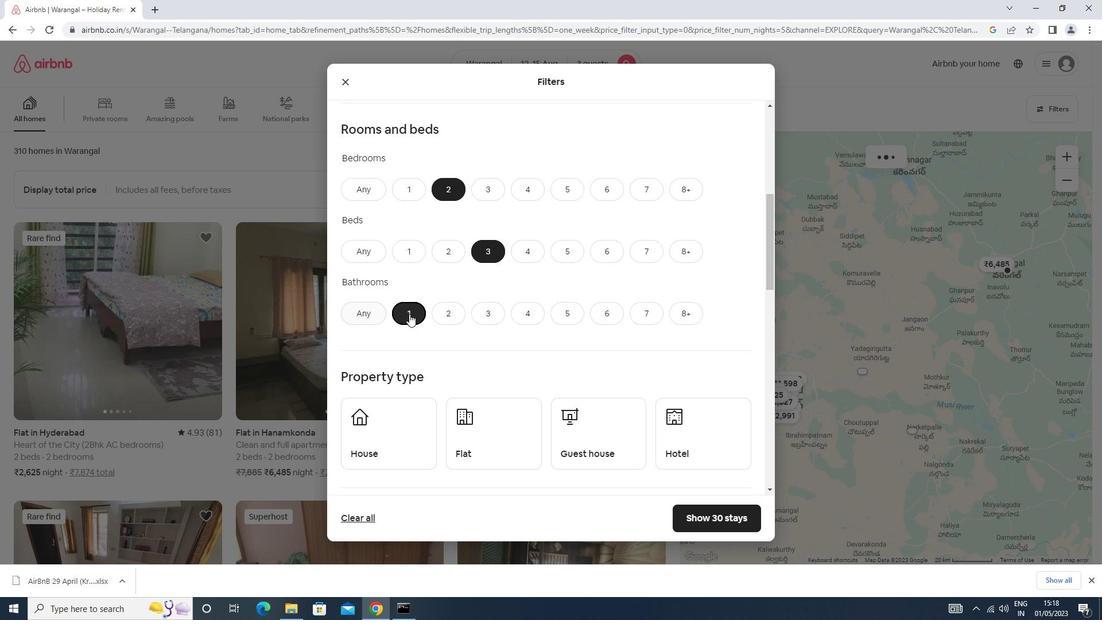 
Action: Mouse scrolled (409, 313) with delta (0, 0)
Screenshot: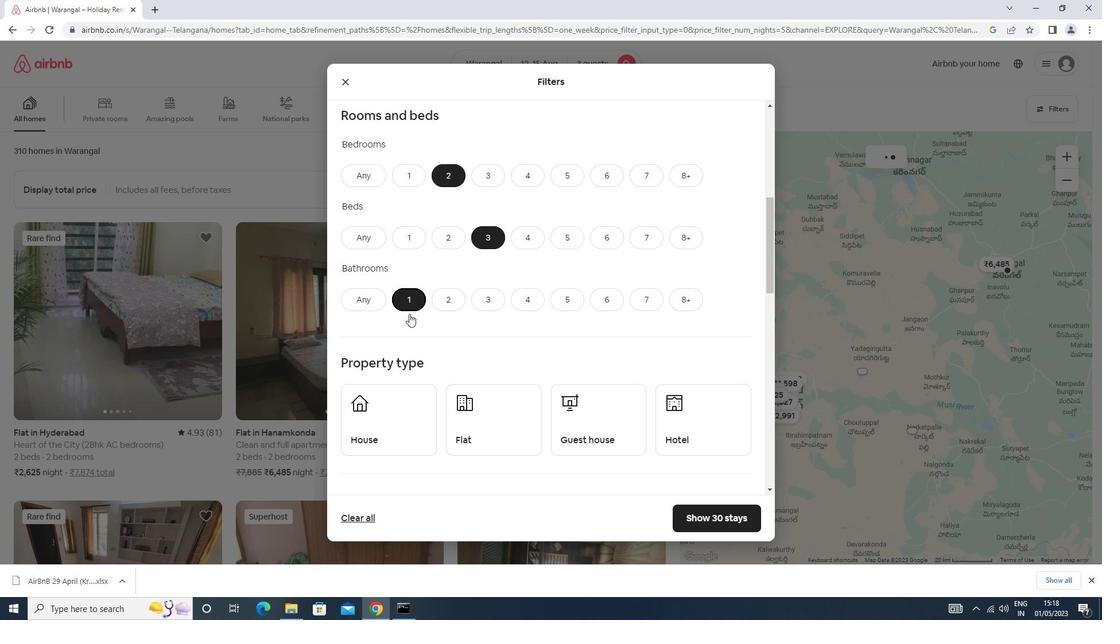 
Action: Mouse moved to (405, 285)
Screenshot: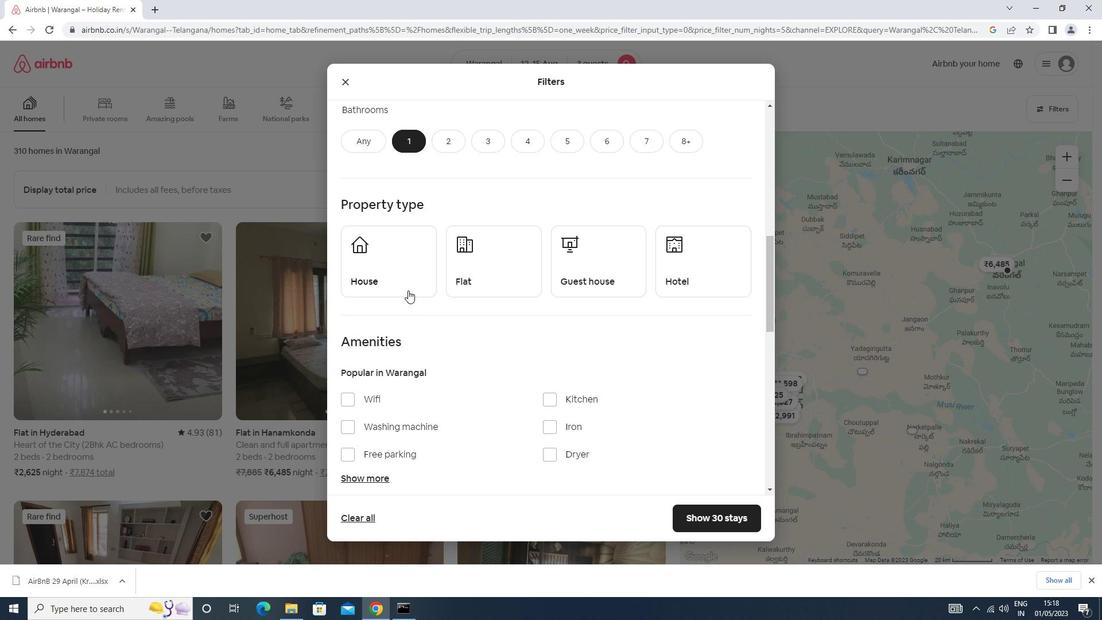 
Action: Mouse pressed left at (405, 285)
Screenshot: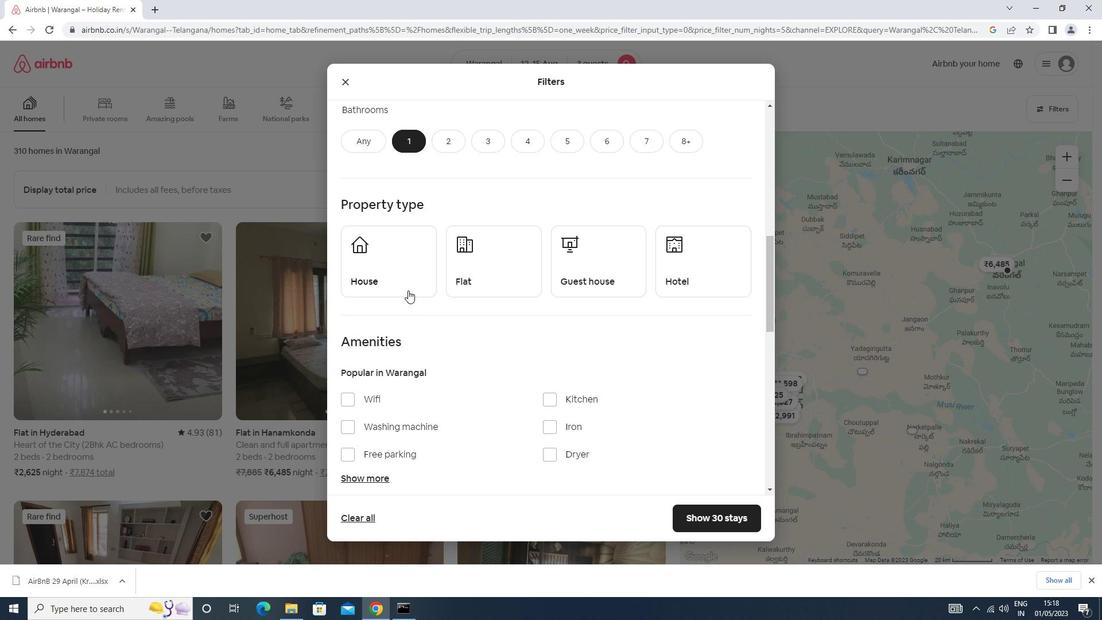 
Action: Mouse moved to (492, 266)
Screenshot: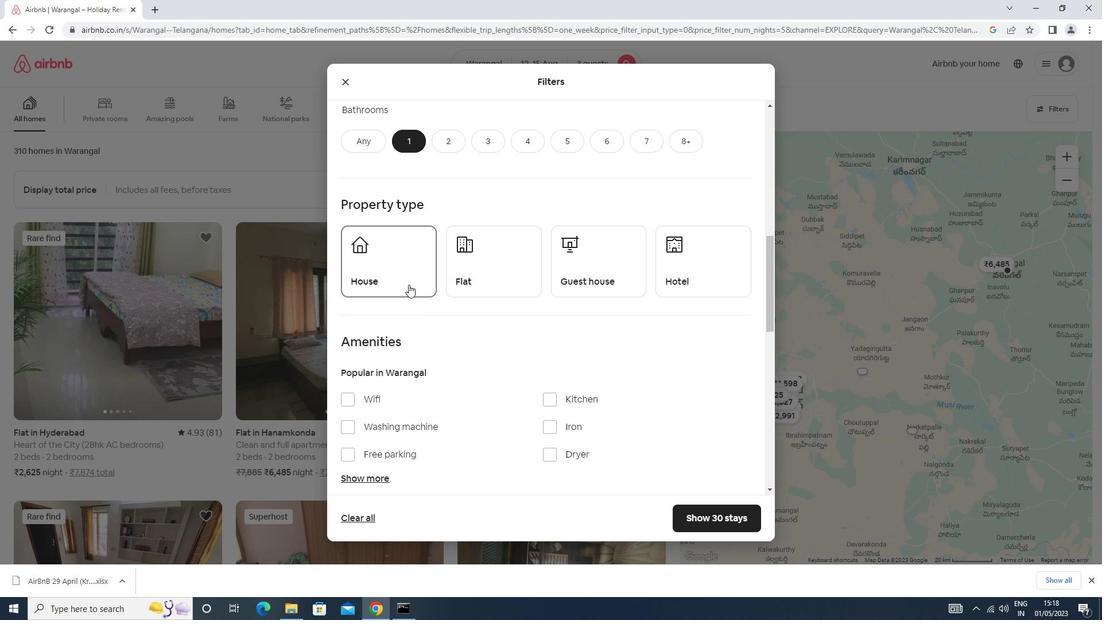 
Action: Mouse pressed left at (492, 266)
Screenshot: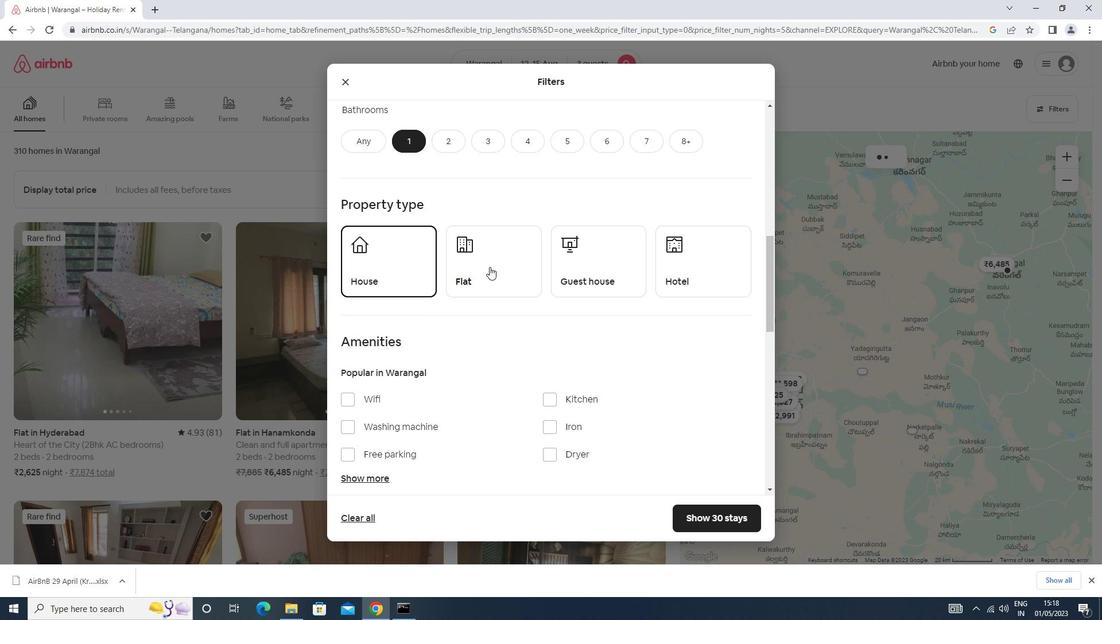 
Action: Mouse moved to (583, 264)
Screenshot: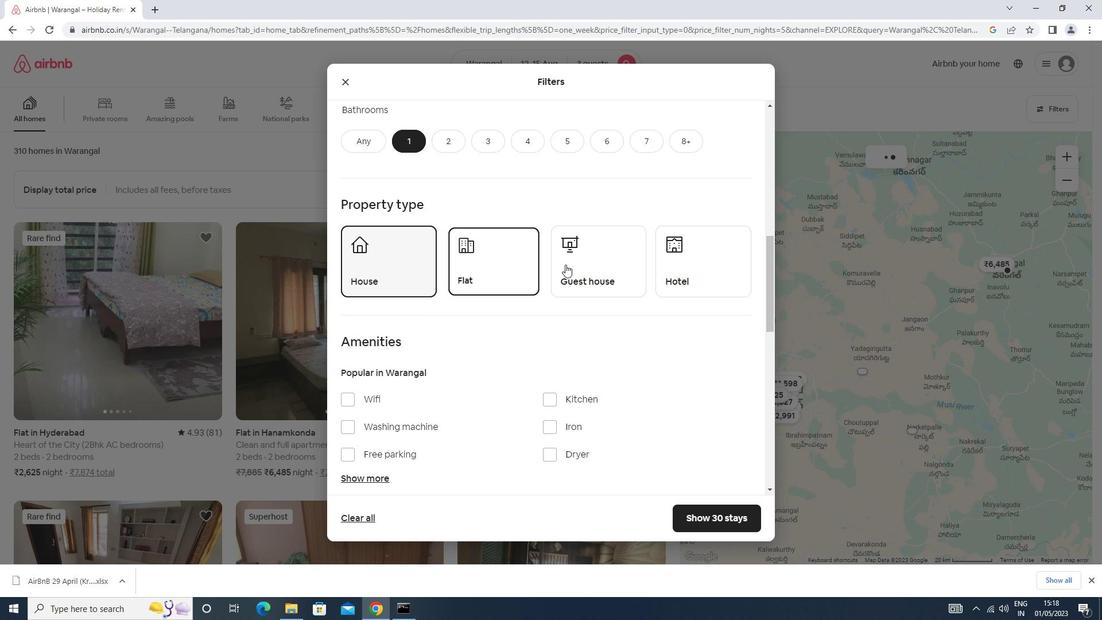 
Action: Mouse pressed left at (583, 264)
Screenshot: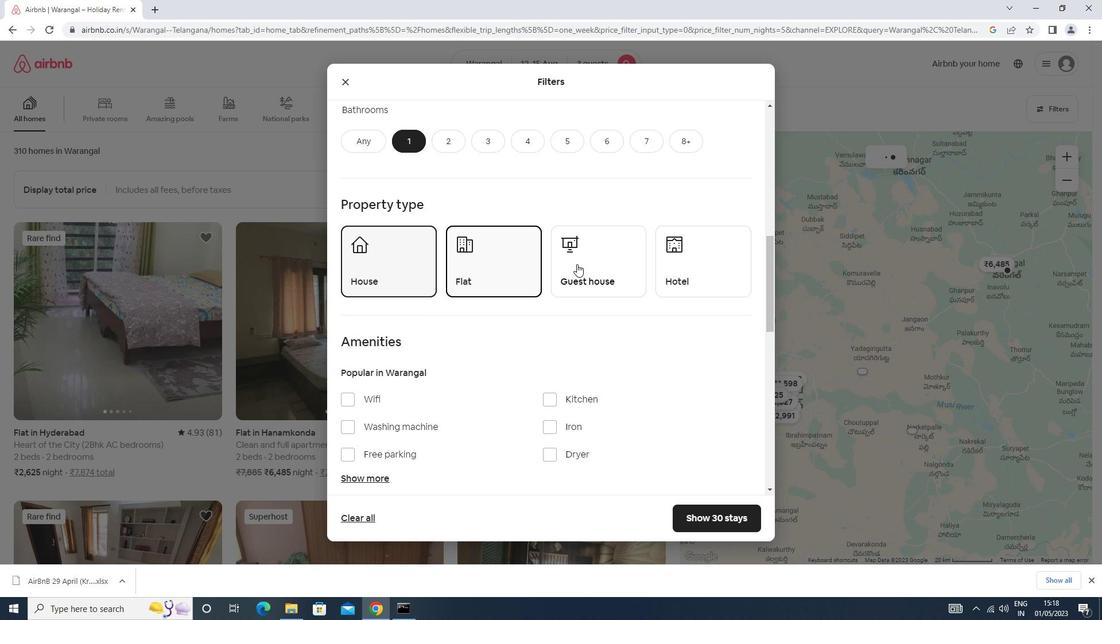 
Action: Mouse scrolled (583, 263) with delta (0, 0)
Screenshot: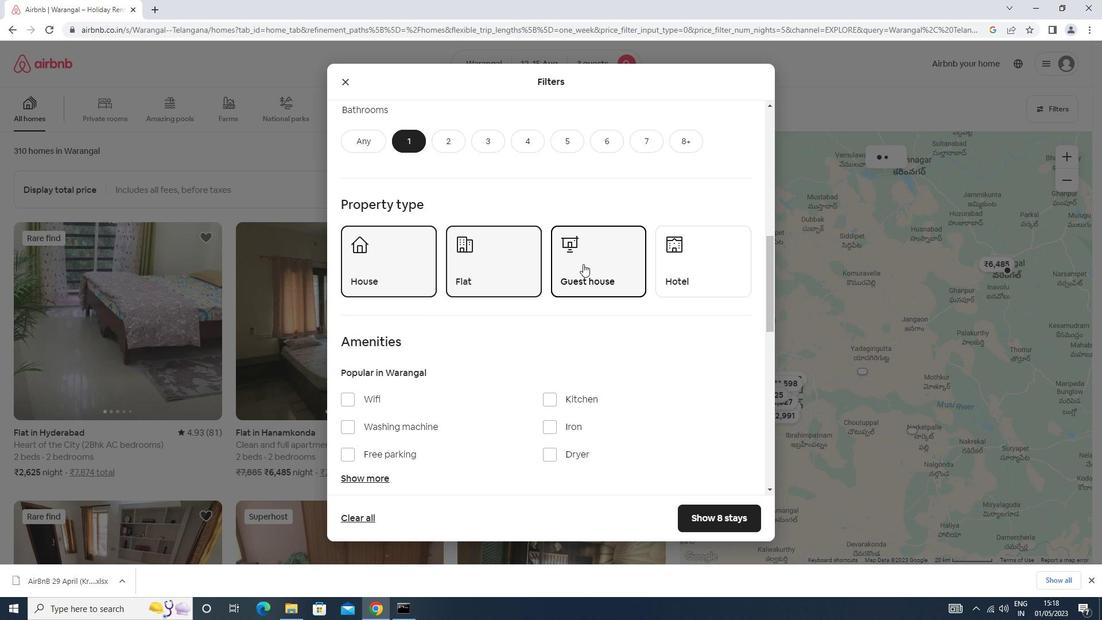 
Action: Mouse scrolled (583, 263) with delta (0, 0)
Screenshot: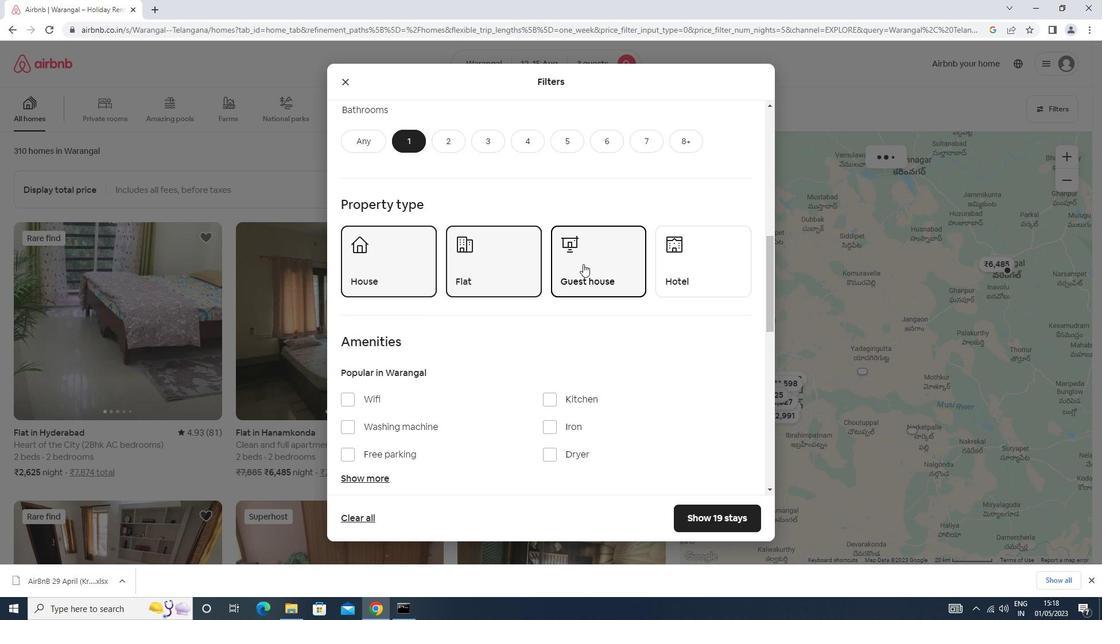 
Action: Mouse scrolled (583, 263) with delta (0, 0)
Screenshot: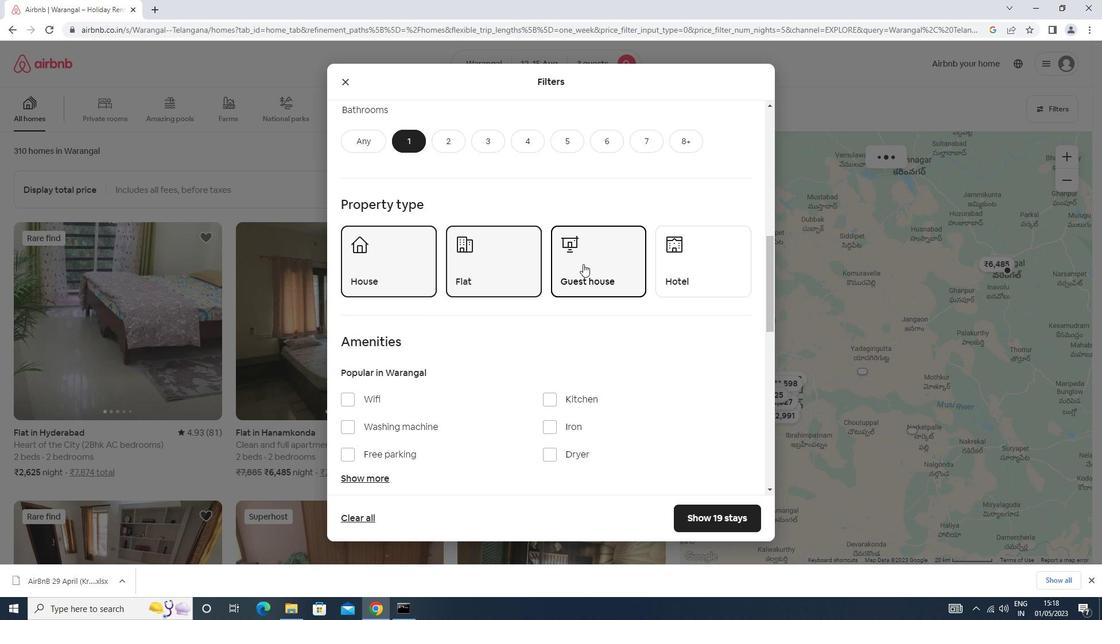 
Action: Mouse moved to (380, 254)
Screenshot: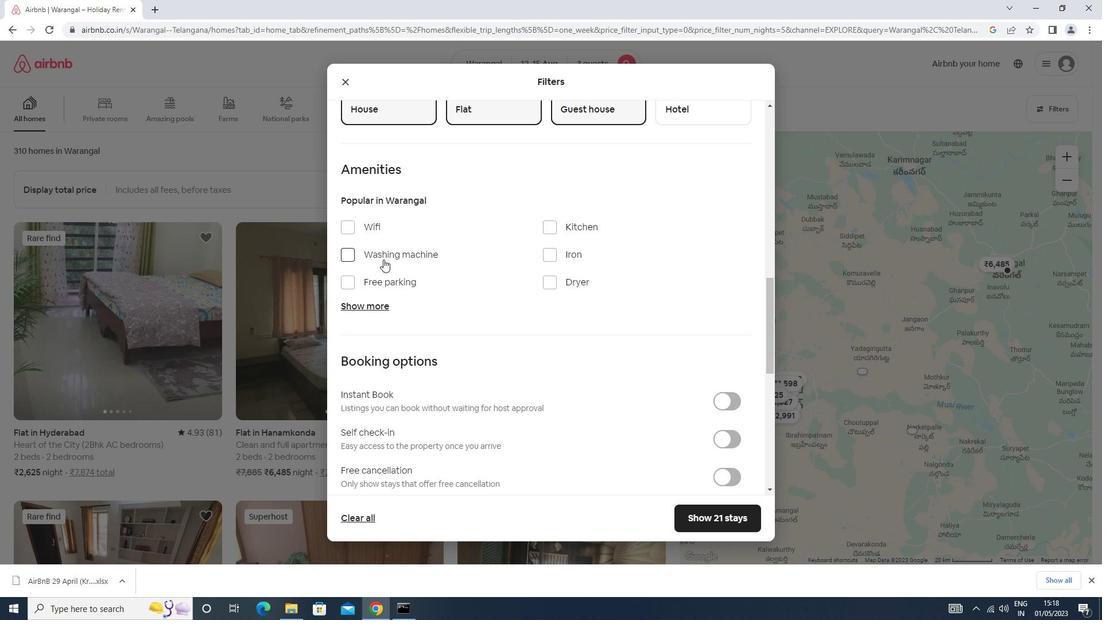 
Action: Mouse pressed left at (380, 254)
Screenshot: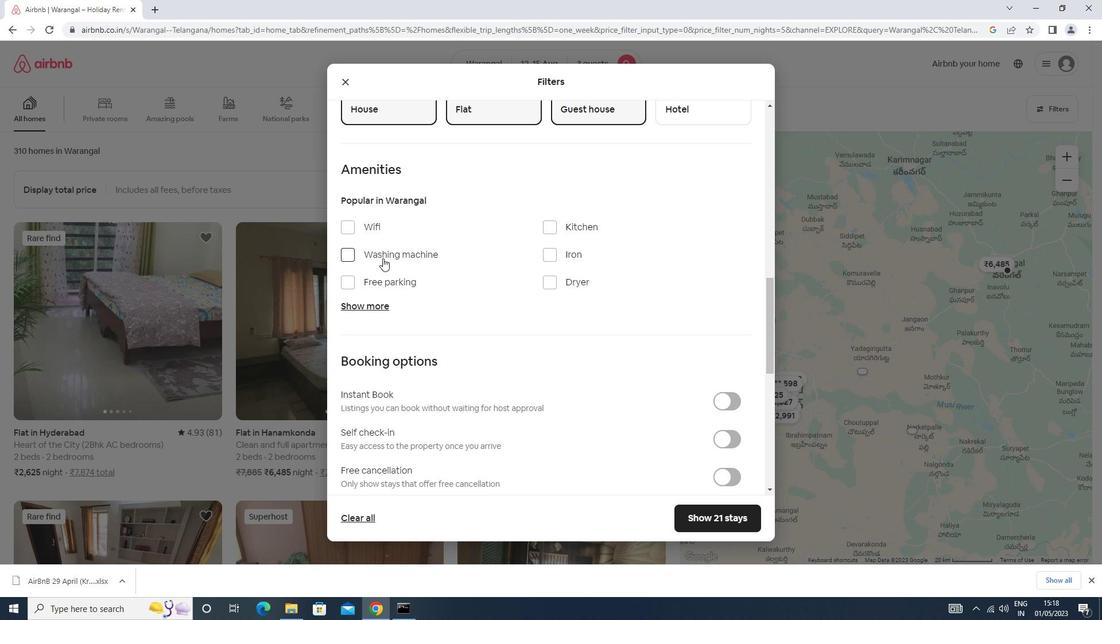 
Action: Mouse moved to (382, 252)
Screenshot: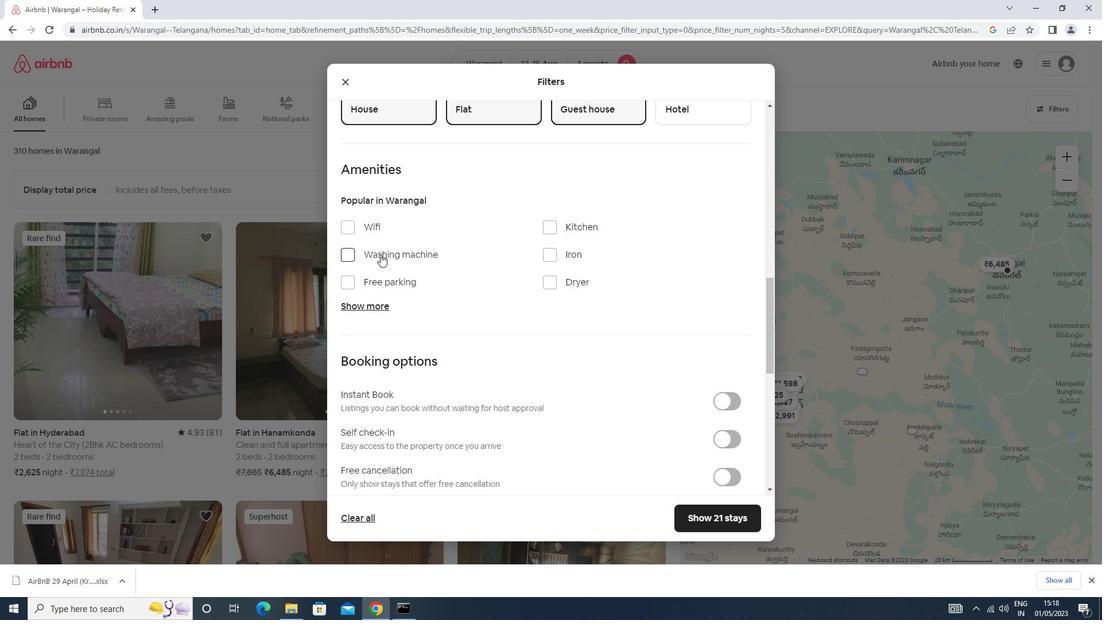 
Action: Mouse scrolled (382, 251) with delta (0, 0)
Screenshot: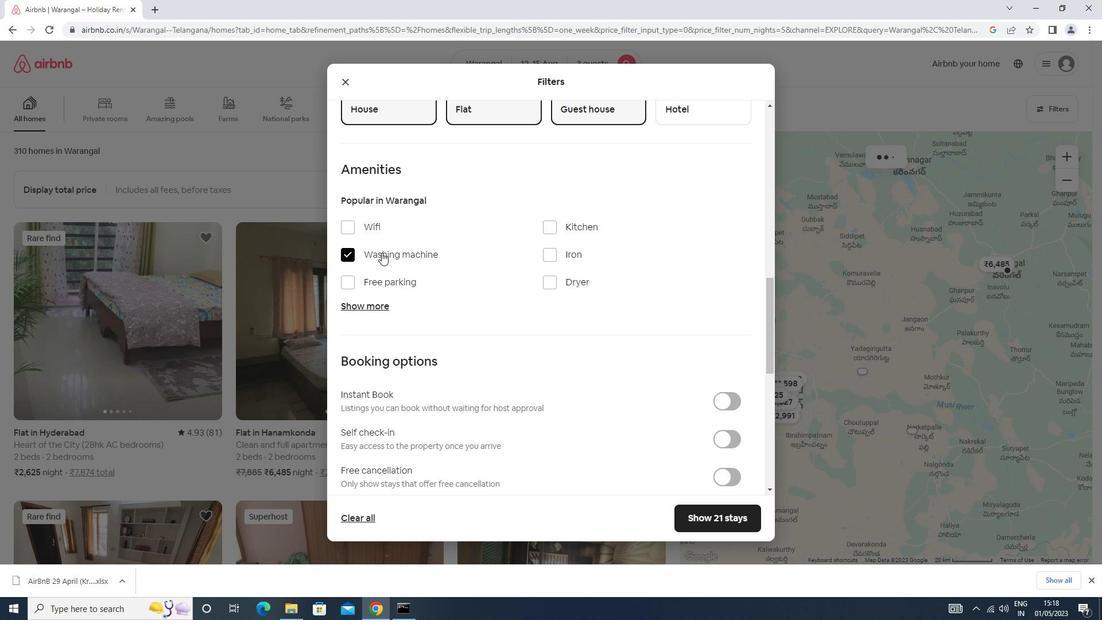 
Action: Mouse scrolled (382, 251) with delta (0, 0)
Screenshot: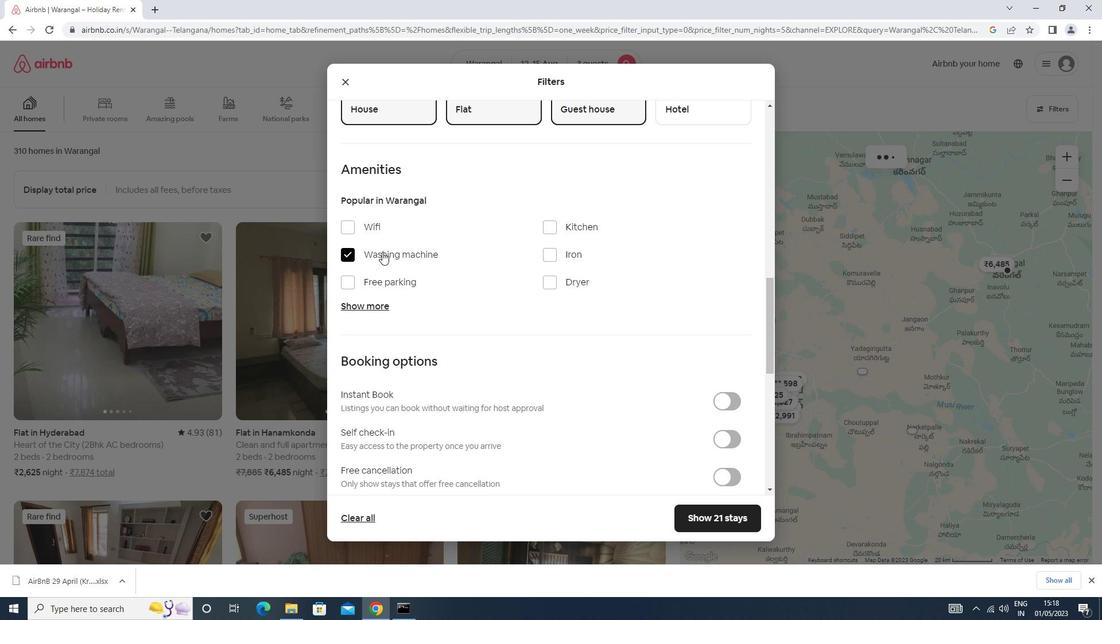
Action: Mouse scrolled (382, 251) with delta (0, 0)
Screenshot: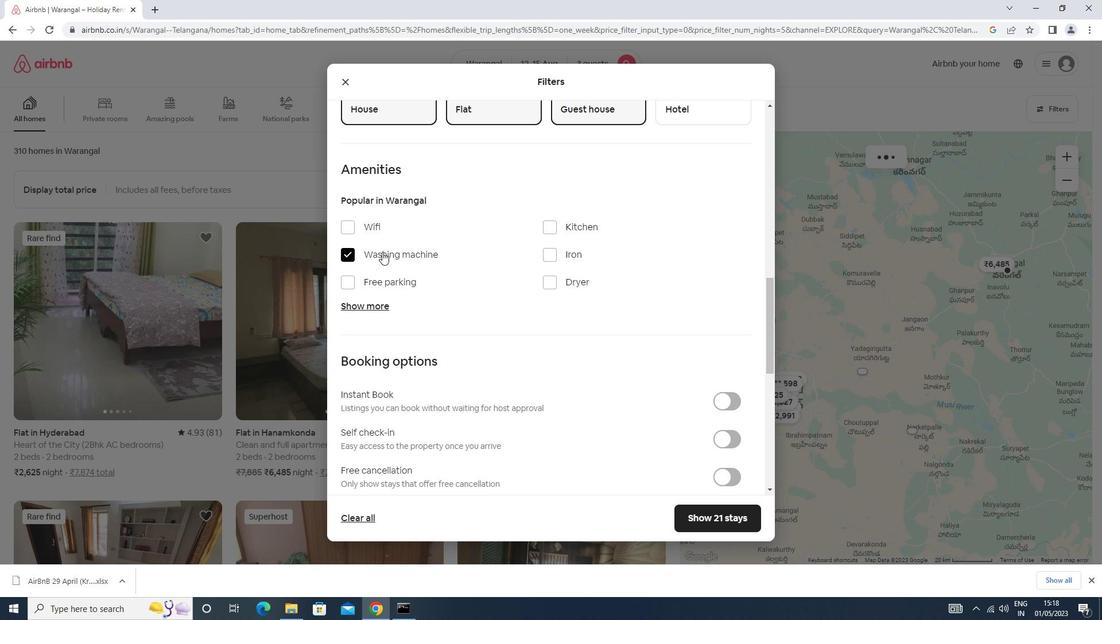 
Action: Mouse scrolled (382, 251) with delta (0, 0)
Screenshot: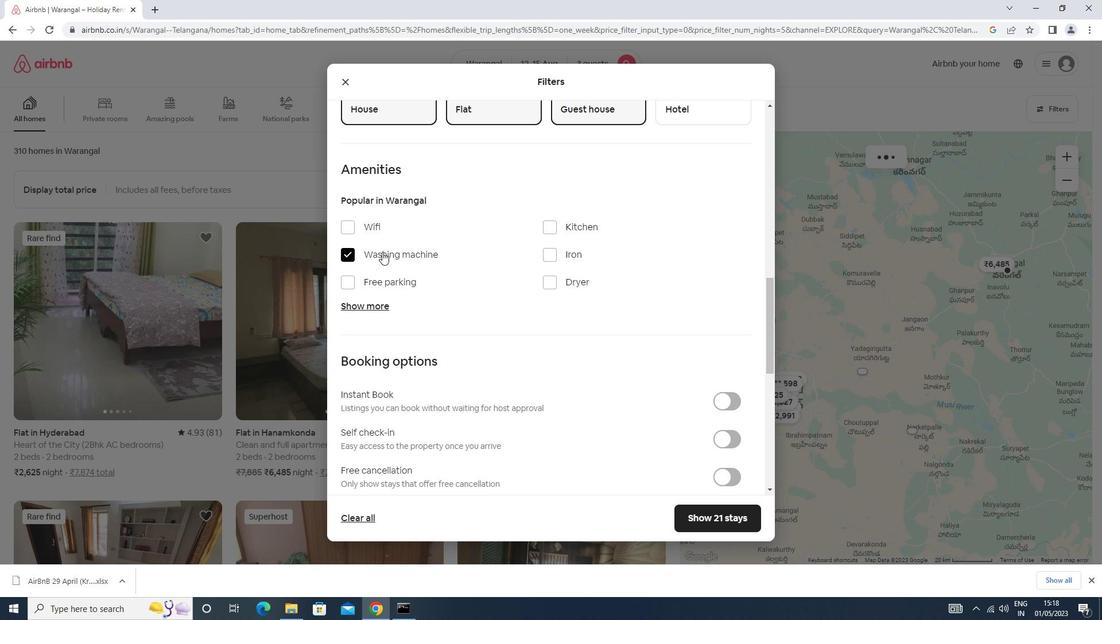 
Action: Mouse scrolled (382, 251) with delta (0, 0)
Screenshot: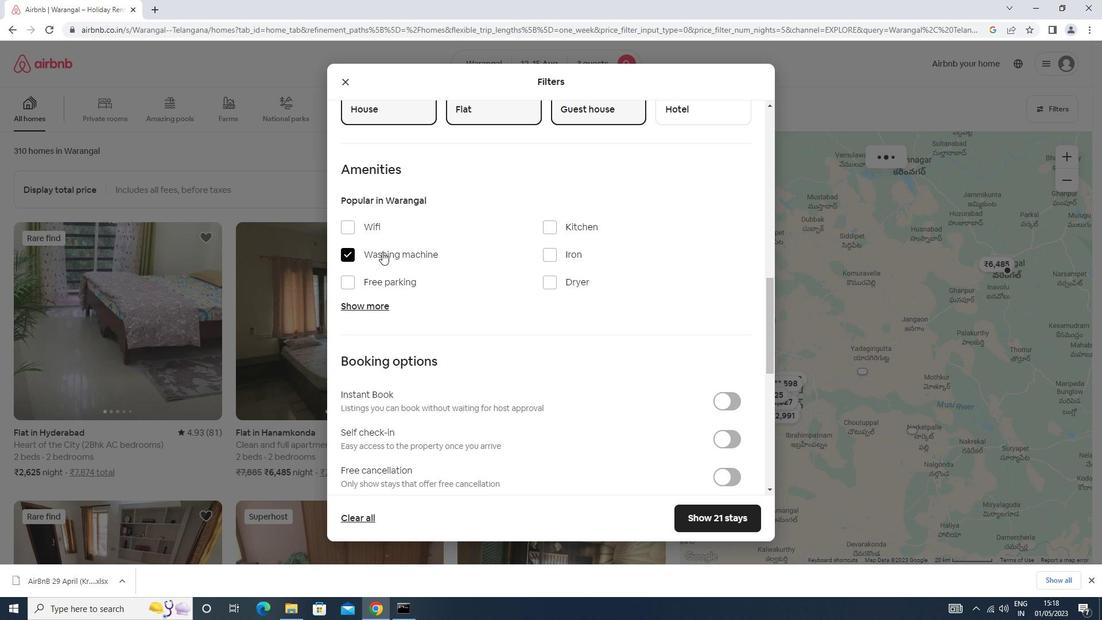 
Action: Mouse moved to (722, 153)
Screenshot: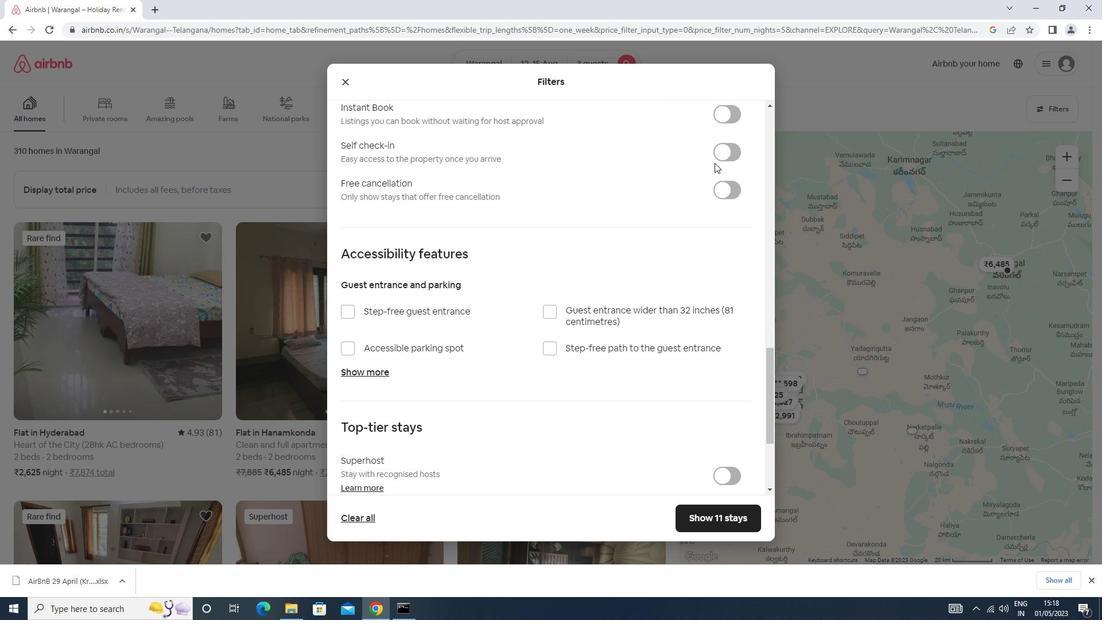 
Action: Mouse pressed left at (722, 153)
Screenshot: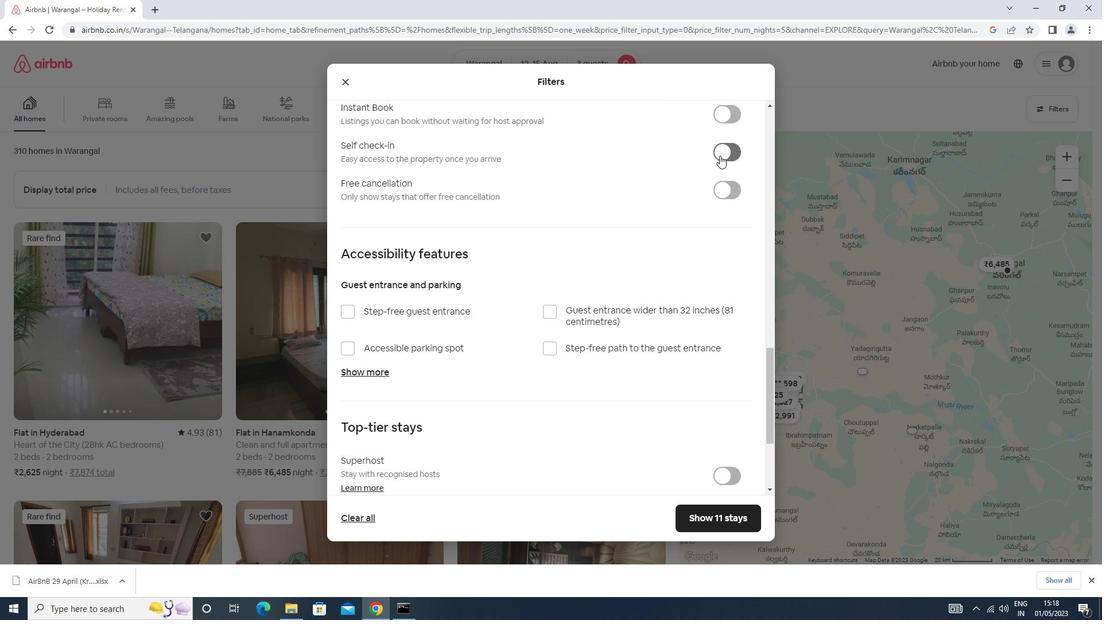 
Action: Mouse moved to (699, 159)
Screenshot: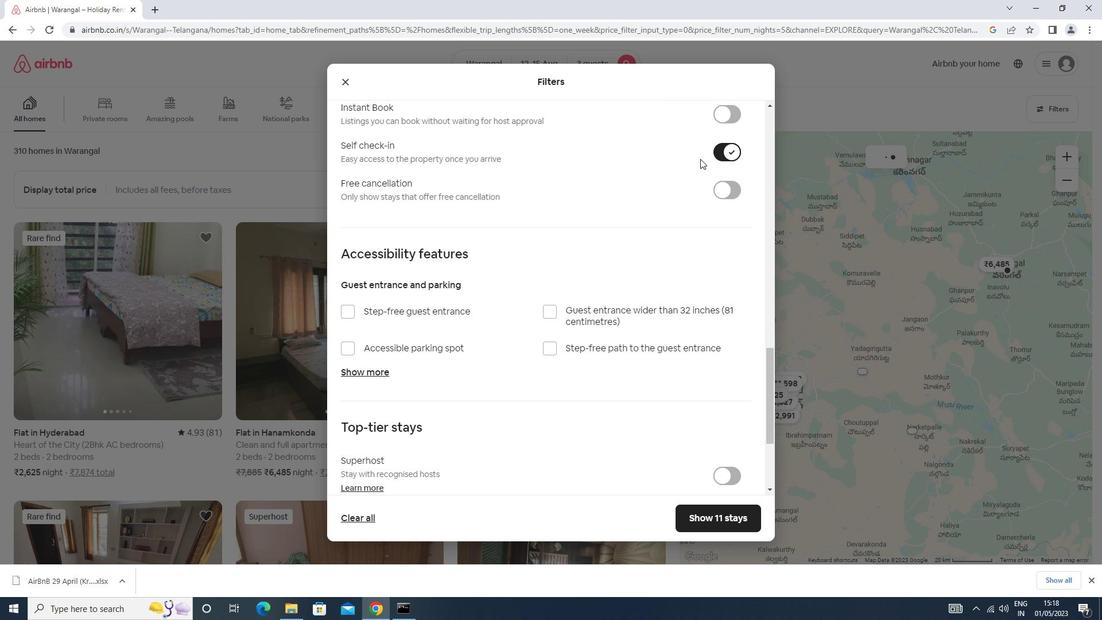 
Action: Mouse scrolled (699, 159) with delta (0, 0)
Screenshot: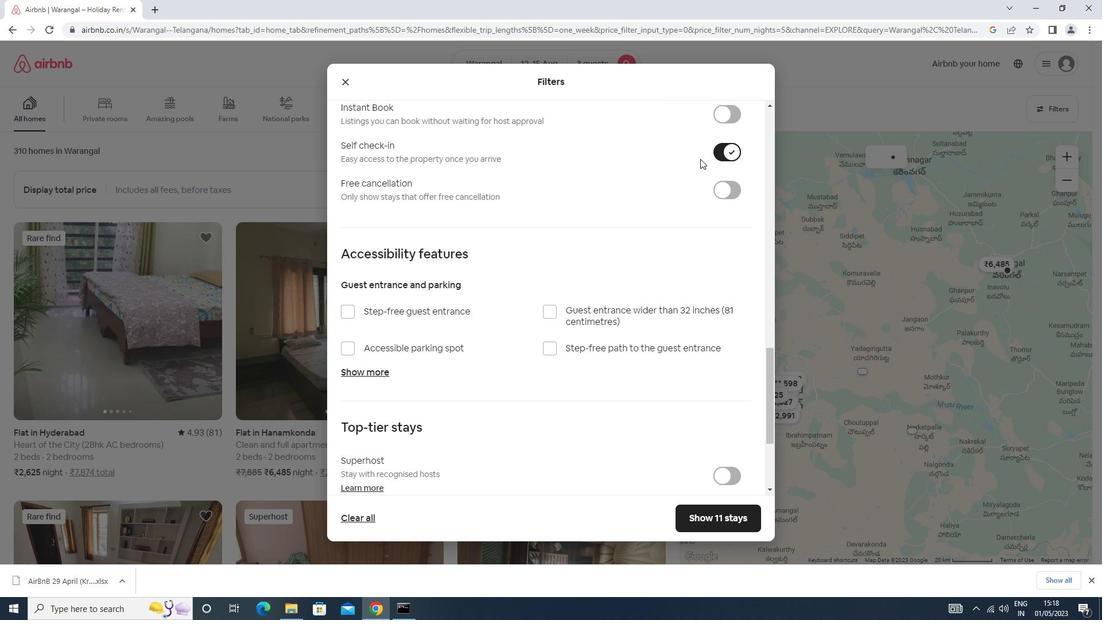 
Action: Mouse scrolled (699, 159) with delta (0, 0)
Screenshot: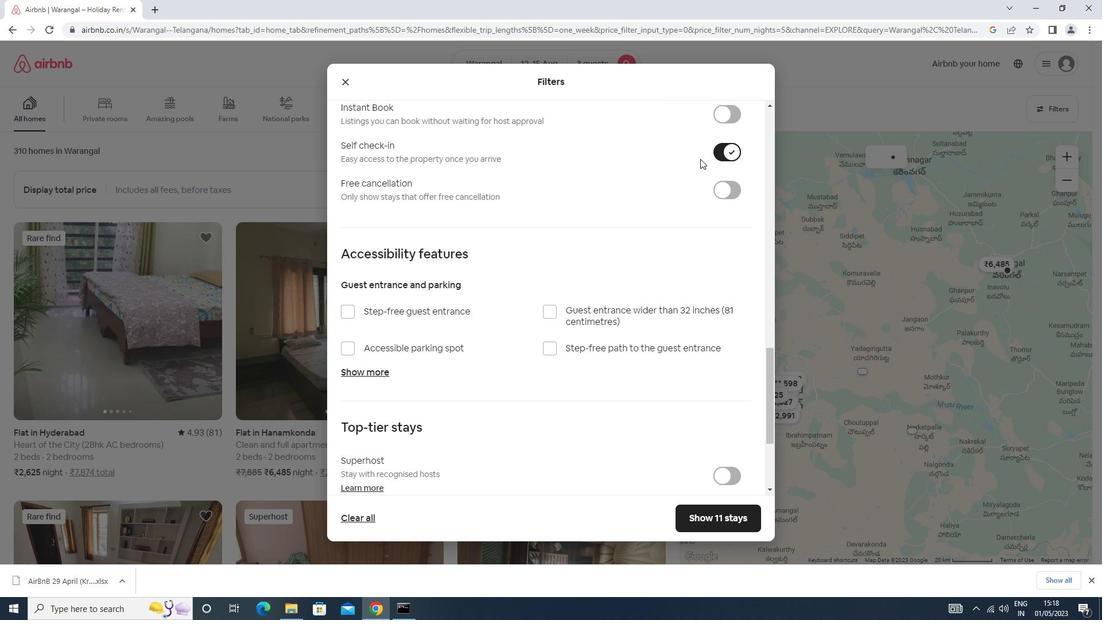 
Action: Mouse scrolled (699, 159) with delta (0, 0)
Screenshot: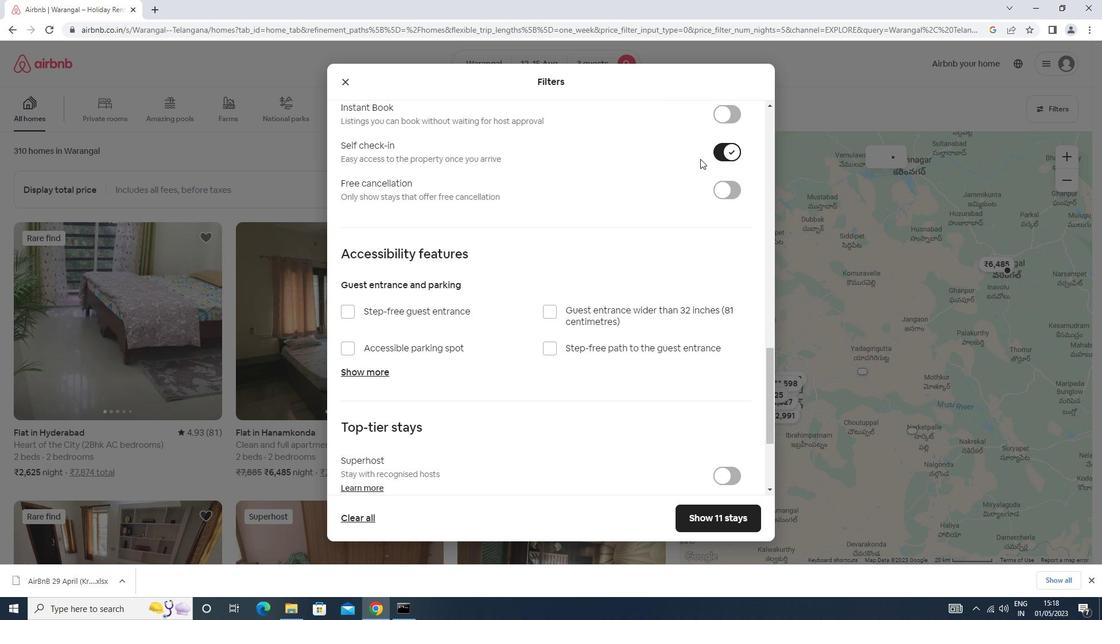 
Action: Mouse scrolled (699, 159) with delta (0, 0)
Screenshot: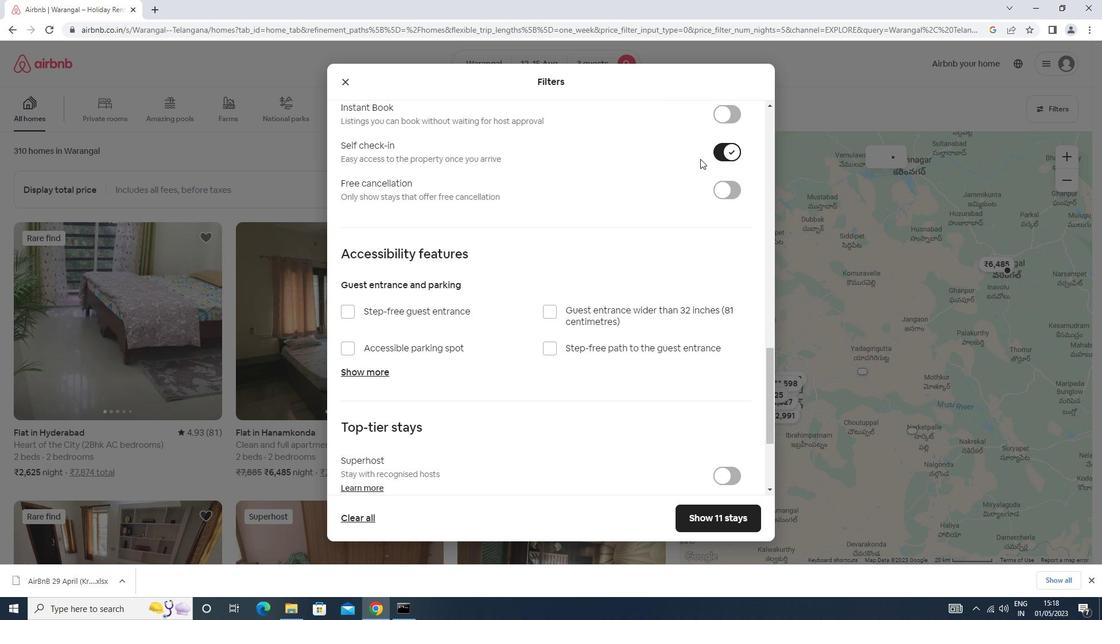 
Action: Mouse scrolled (699, 159) with delta (0, 0)
Screenshot: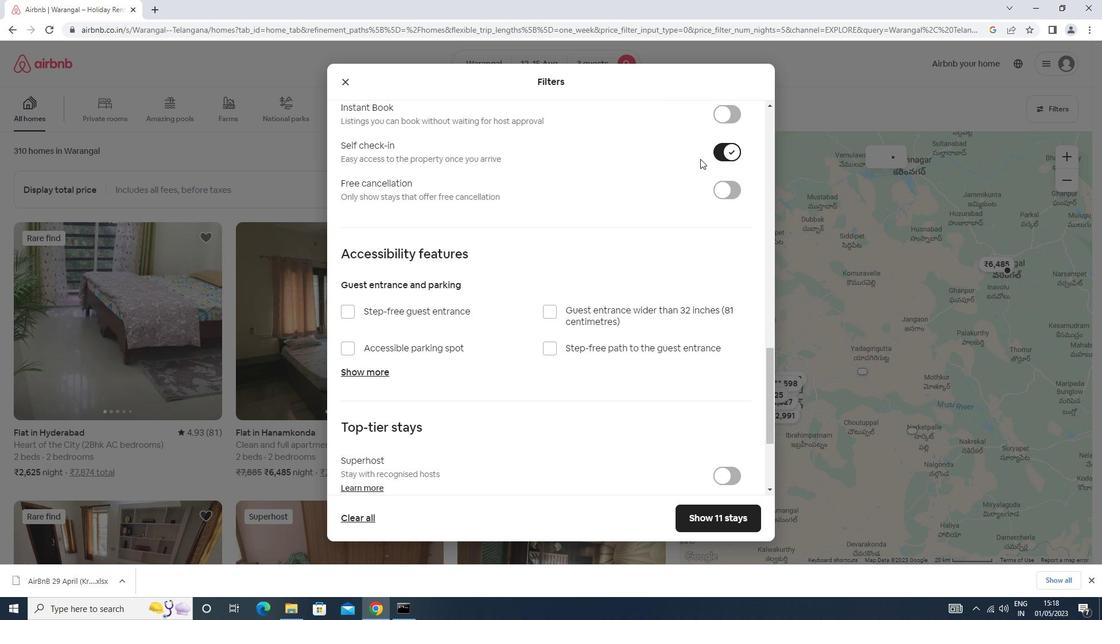 
Action: Mouse scrolled (699, 159) with delta (0, 0)
Screenshot: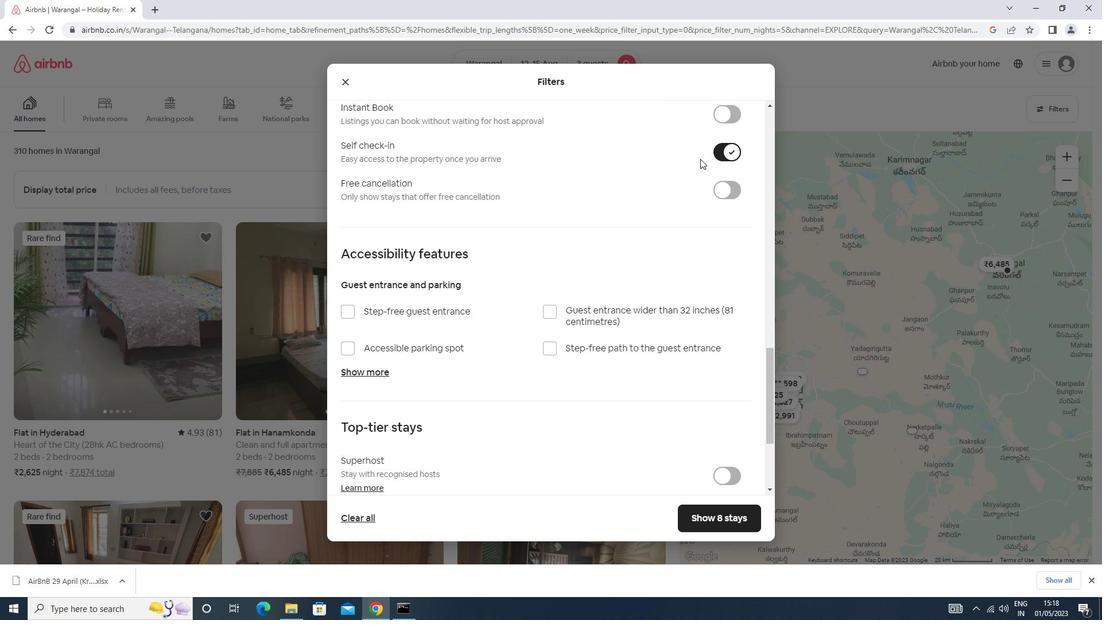 
Action: Mouse moved to (699, 159)
Screenshot: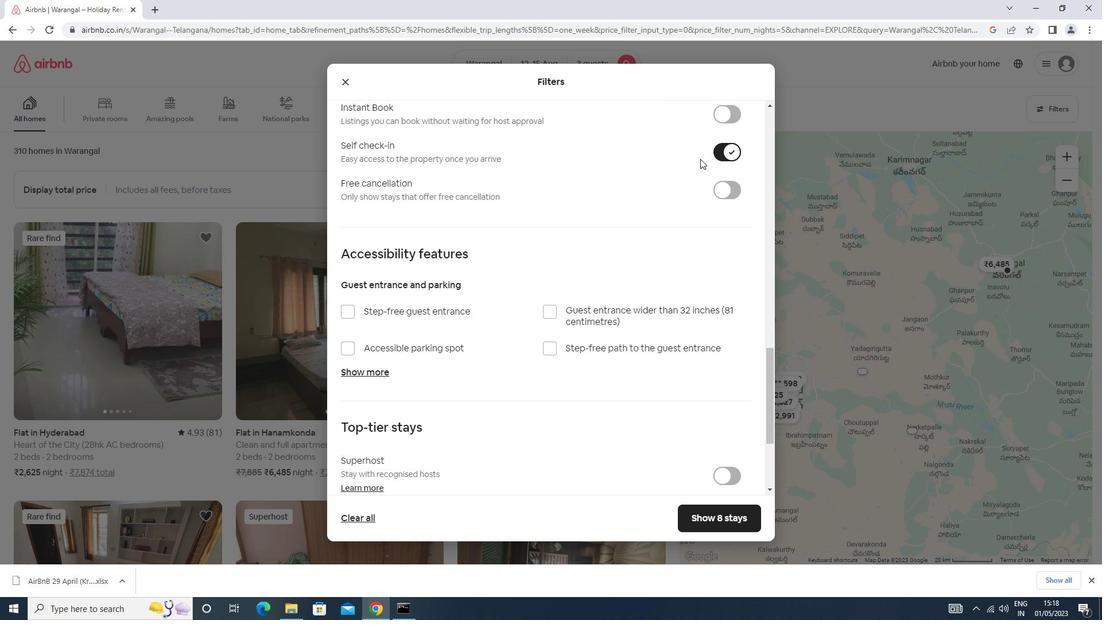 
Action: Mouse scrolled (699, 159) with delta (0, 0)
Screenshot: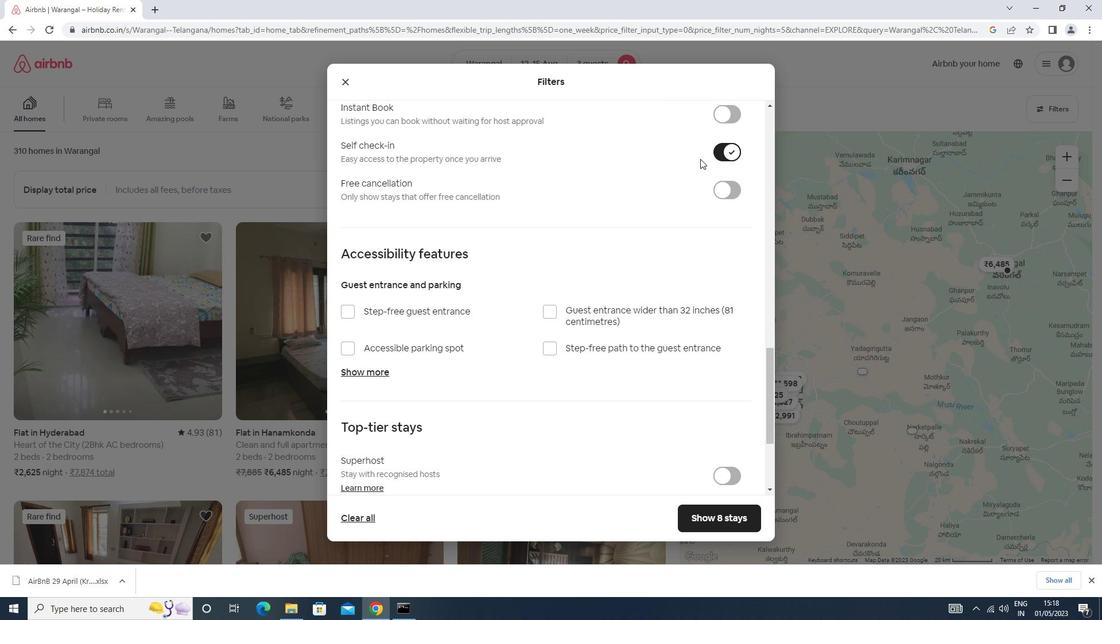 
Action: Mouse moved to (361, 412)
Screenshot: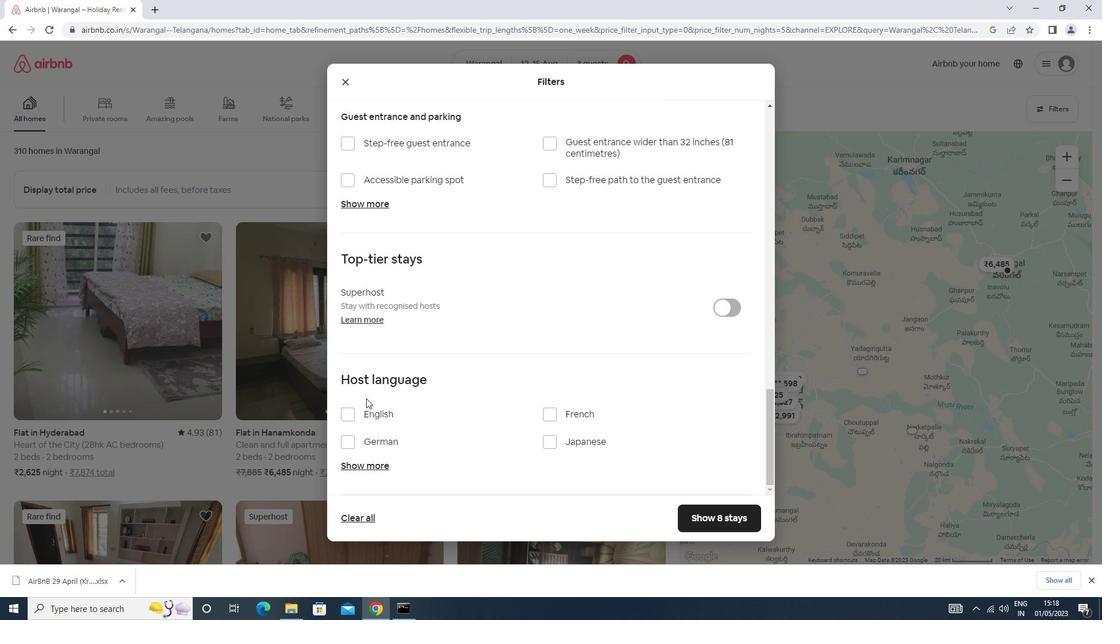 
Action: Mouse pressed left at (361, 412)
Screenshot: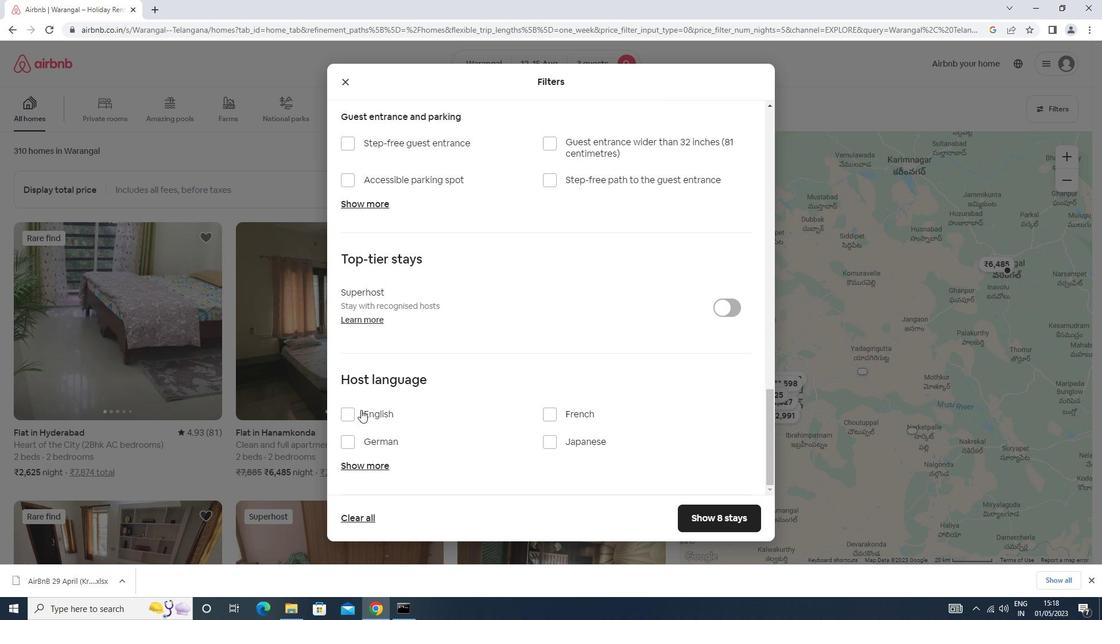 
Action: Mouse moved to (695, 513)
Screenshot: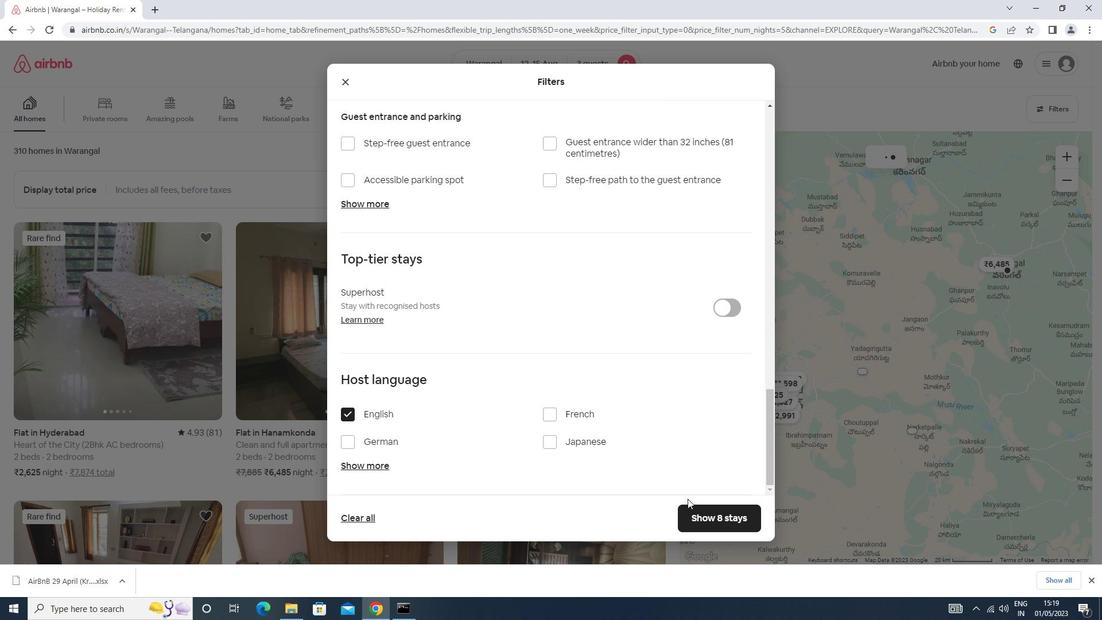 
Action: Mouse pressed left at (695, 513)
Screenshot: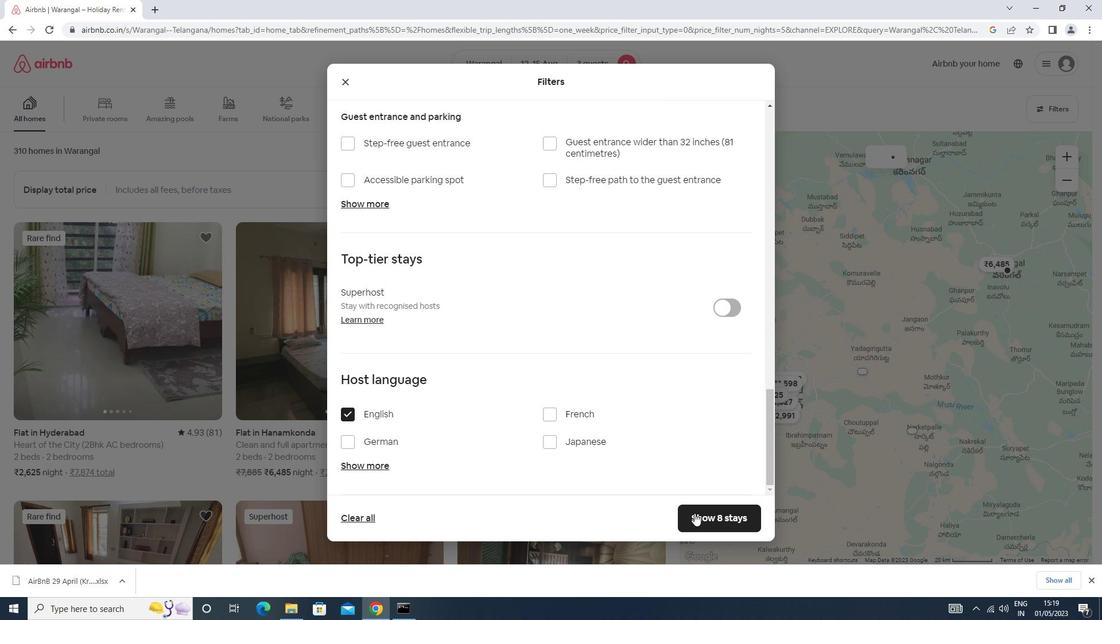 
Action: Mouse moved to (692, 509)
Screenshot: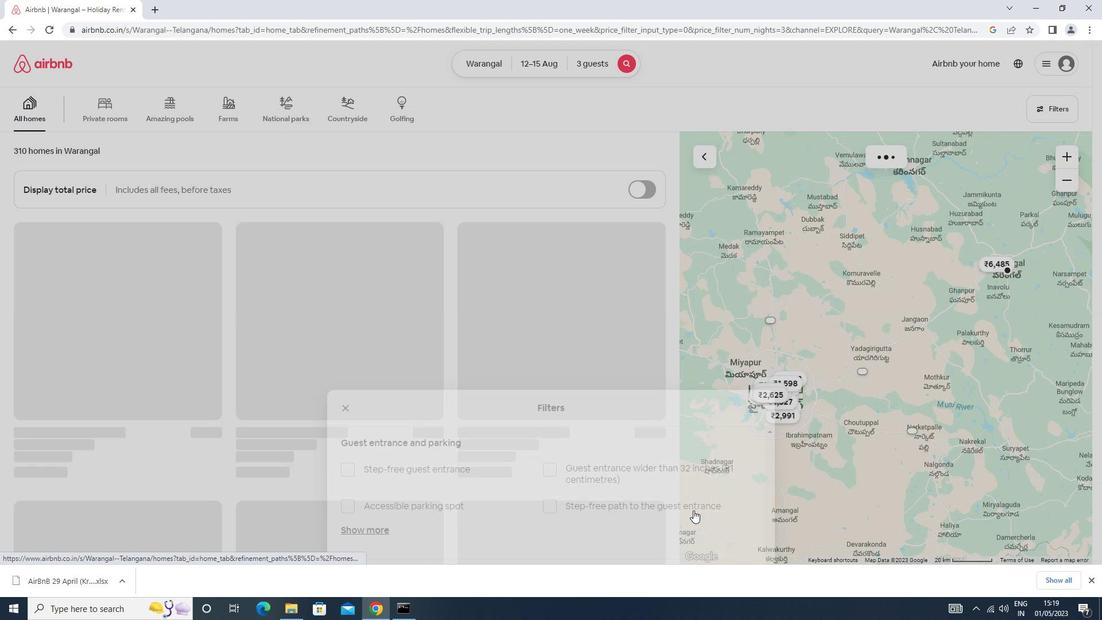 
